 Task: Use the formula "GAMMA.DIST" in spreadsheet "Project protfolio".
Action: Mouse moved to (840, 125)
Screenshot: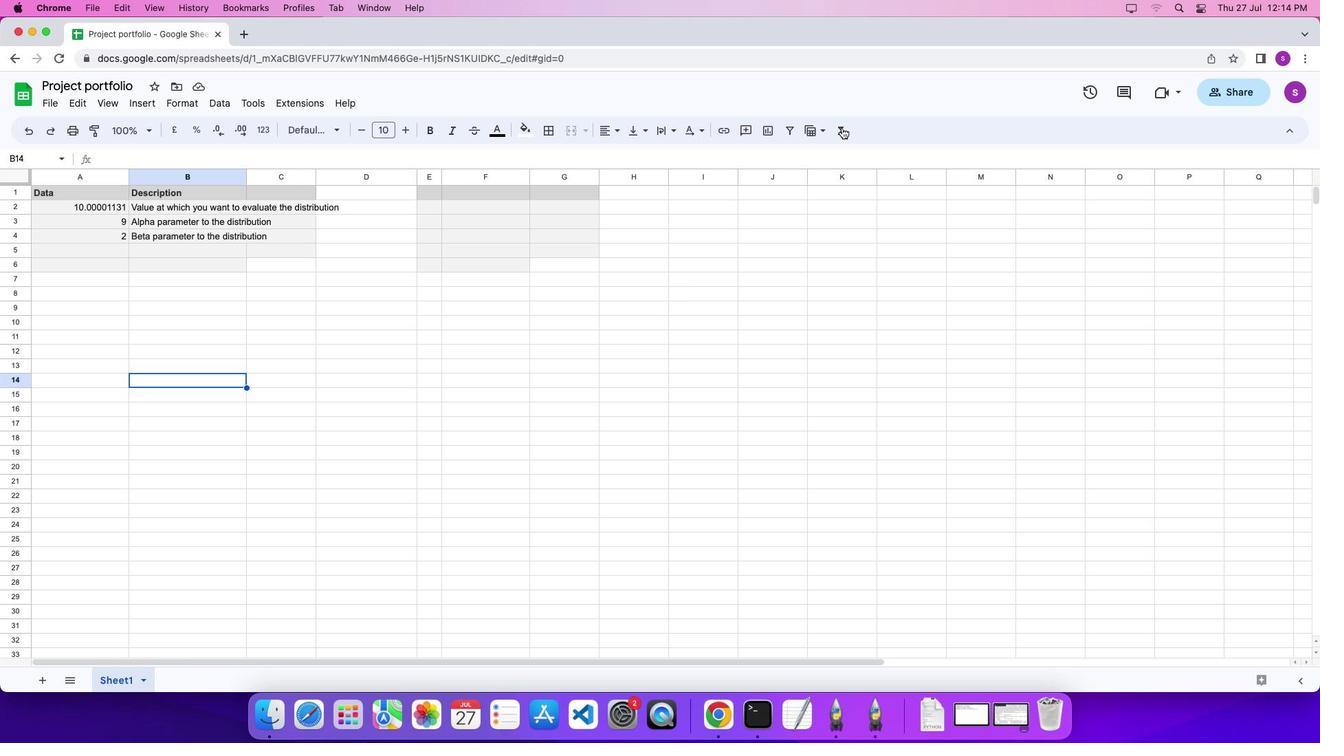 
Action: Mouse pressed left at (840, 125)
Screenshot: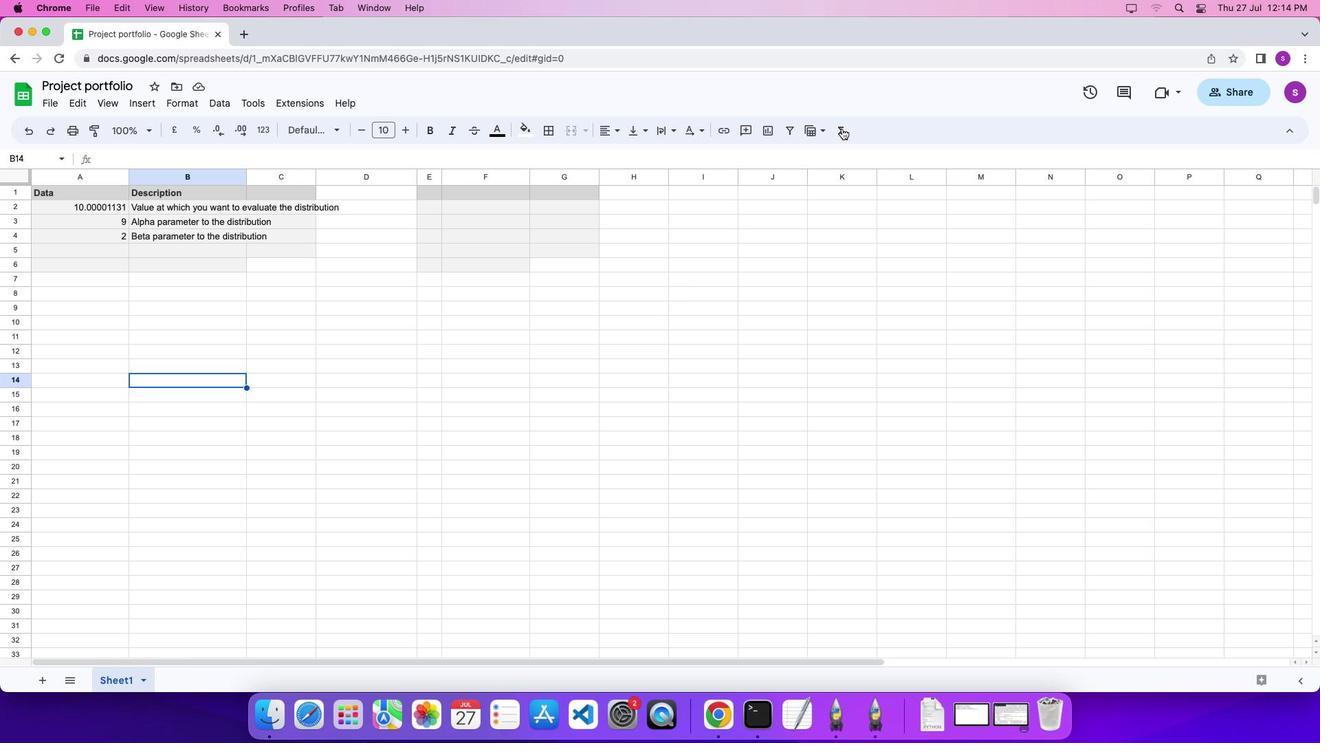 
Action: Mouse moved to (842, 128)
Screenshot: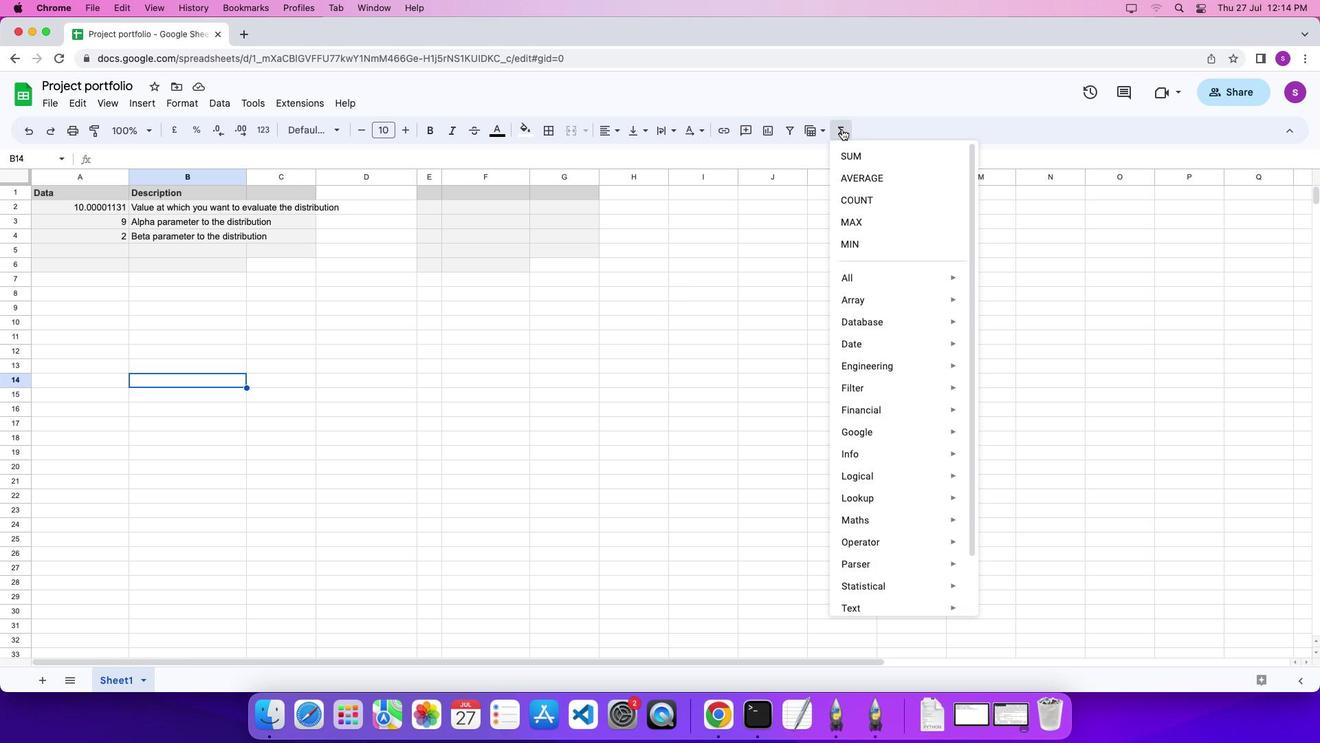 
Action: Mouse pressed left at (842, 128)
Screenshot: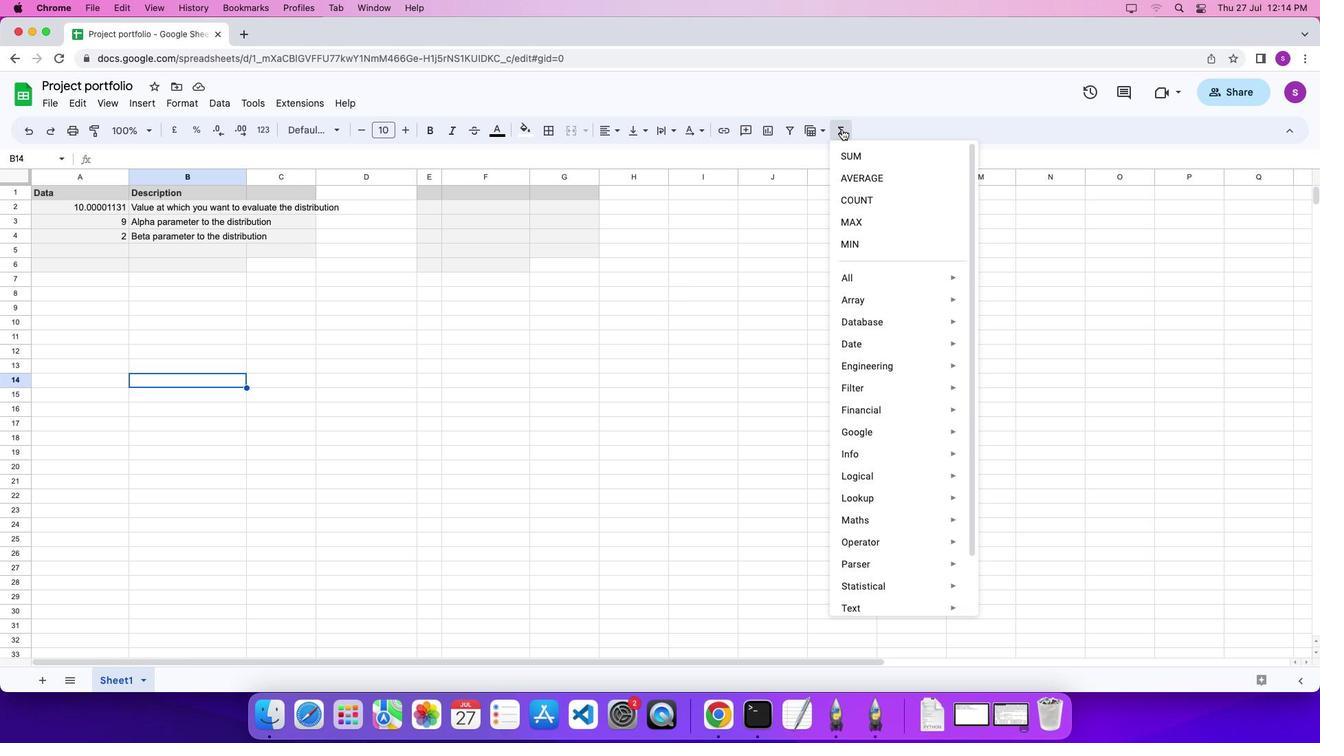 
Action: Mouse moved to (1012, 466)
Screenshot: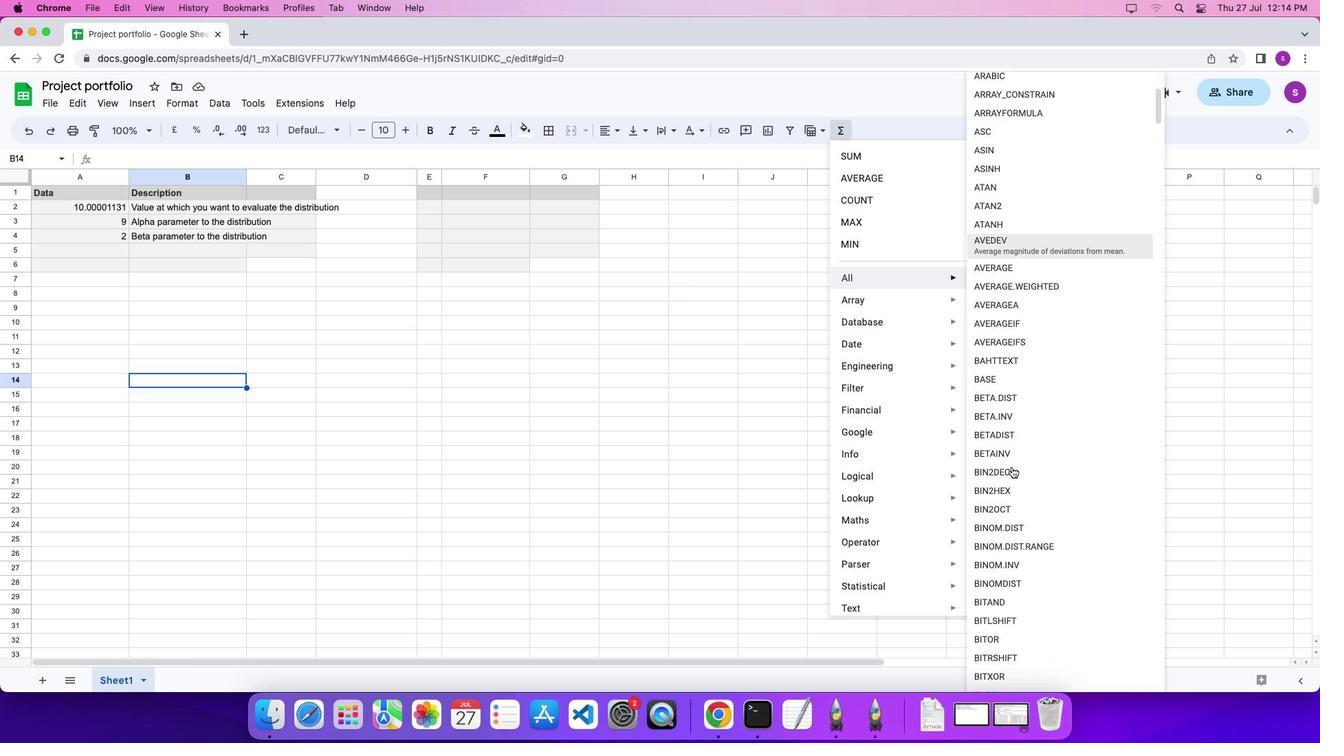 
Action: Mouse scrolled (1012, 466) with delta (0, 0)
Screenshot: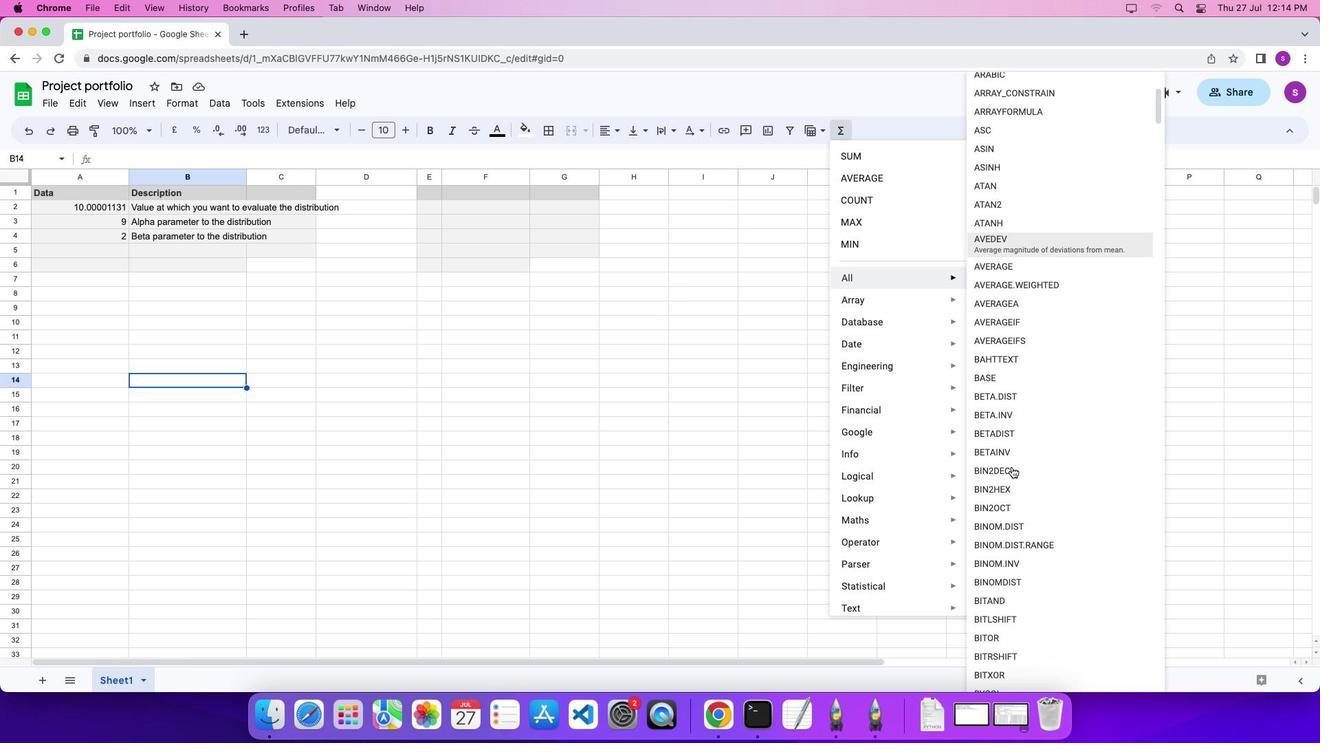 
Action: Mouse scrolled (1012, 466) with delta (0, 0)
Screenshot: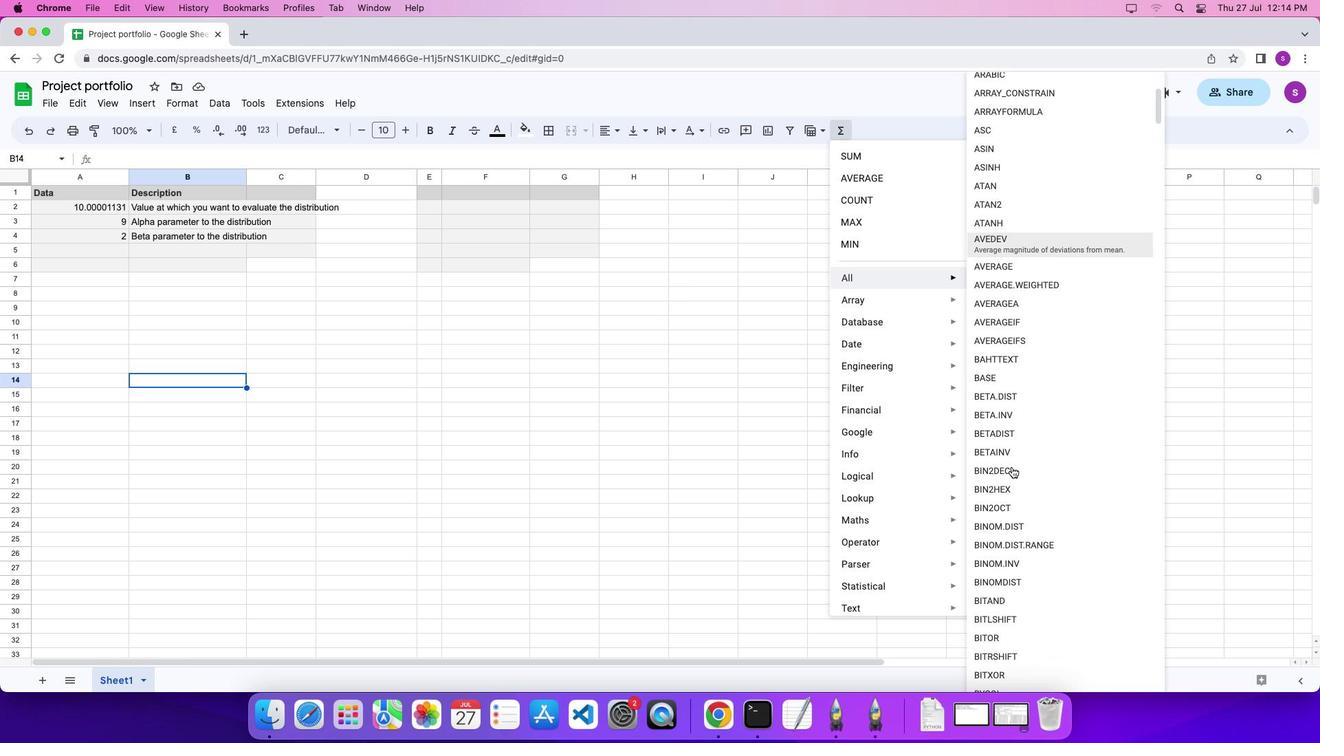 
Action: Mouse scrolled (1012, 466) with delta (0, -4)
Screenshot: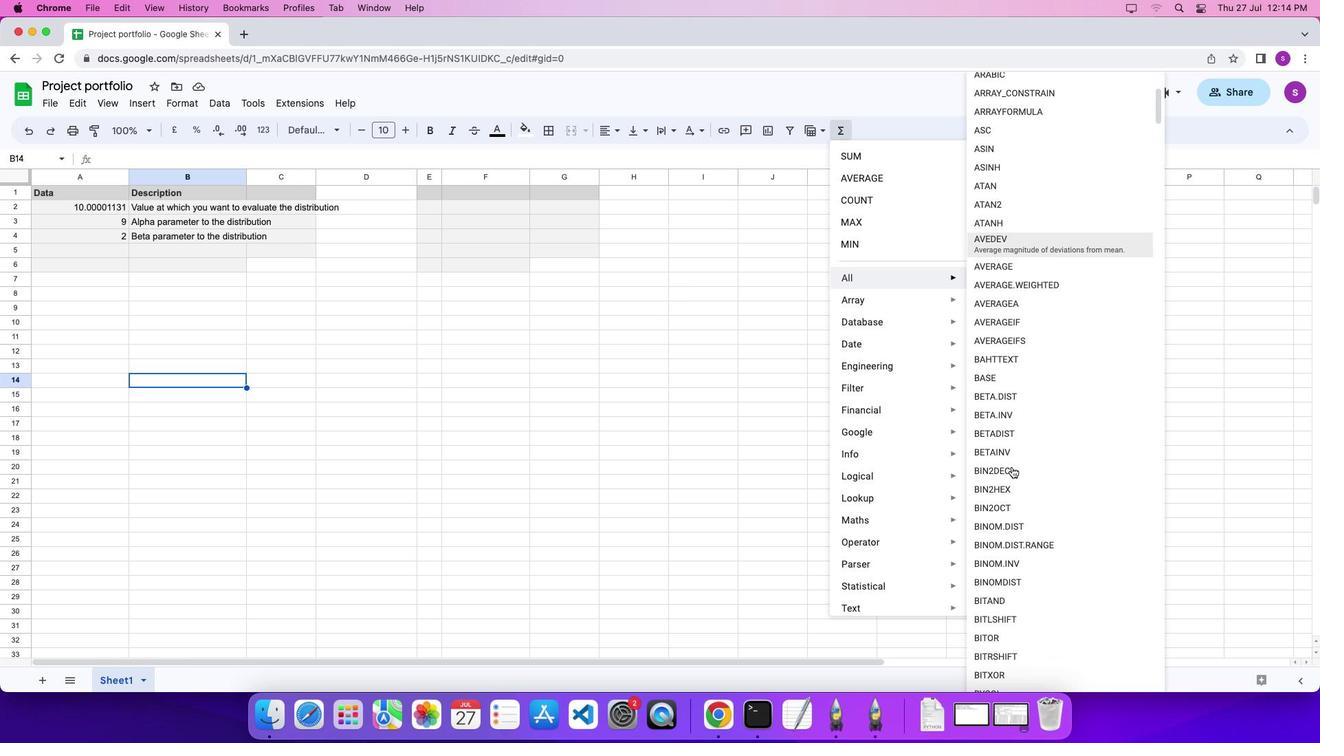 
Action: Mouse scrolled (1012, 466) with delta (0, 0)
Screenshot: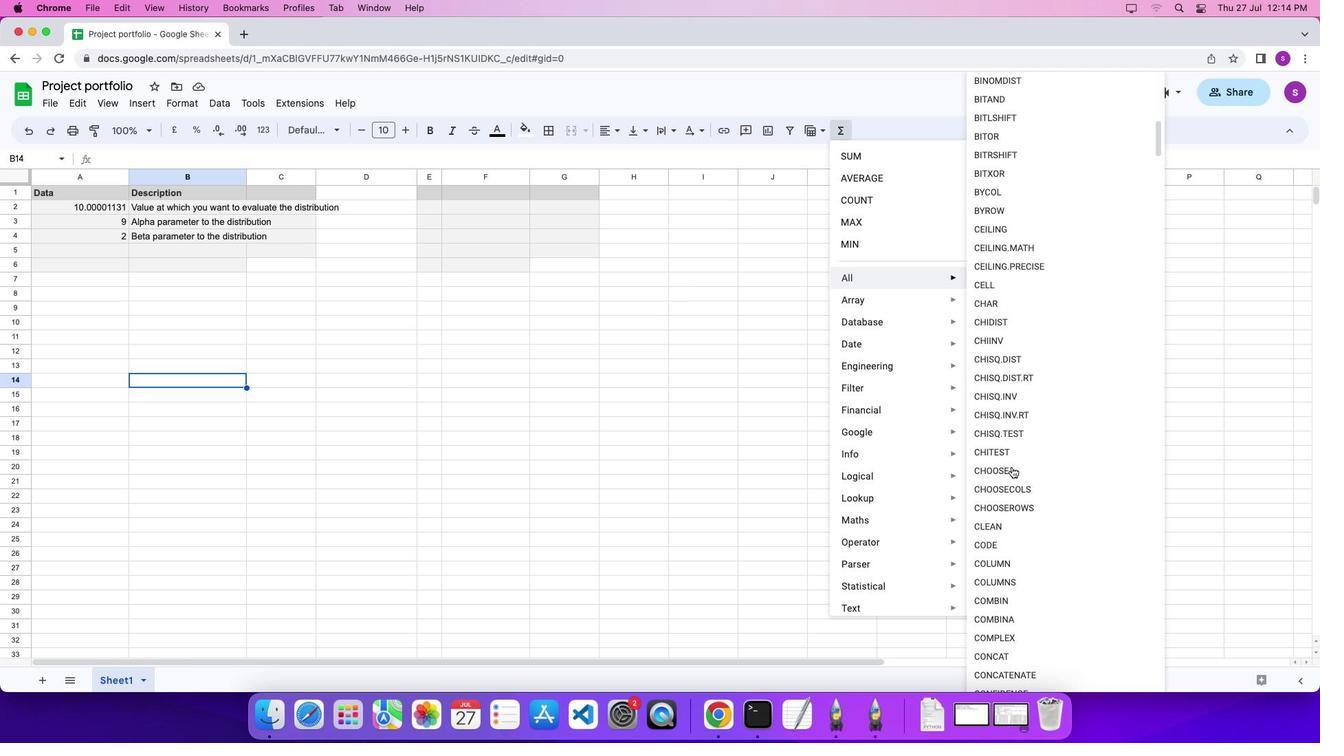 
Action: Mouse scrolled (1012, 466) with delta (0, 0)
Screenshot: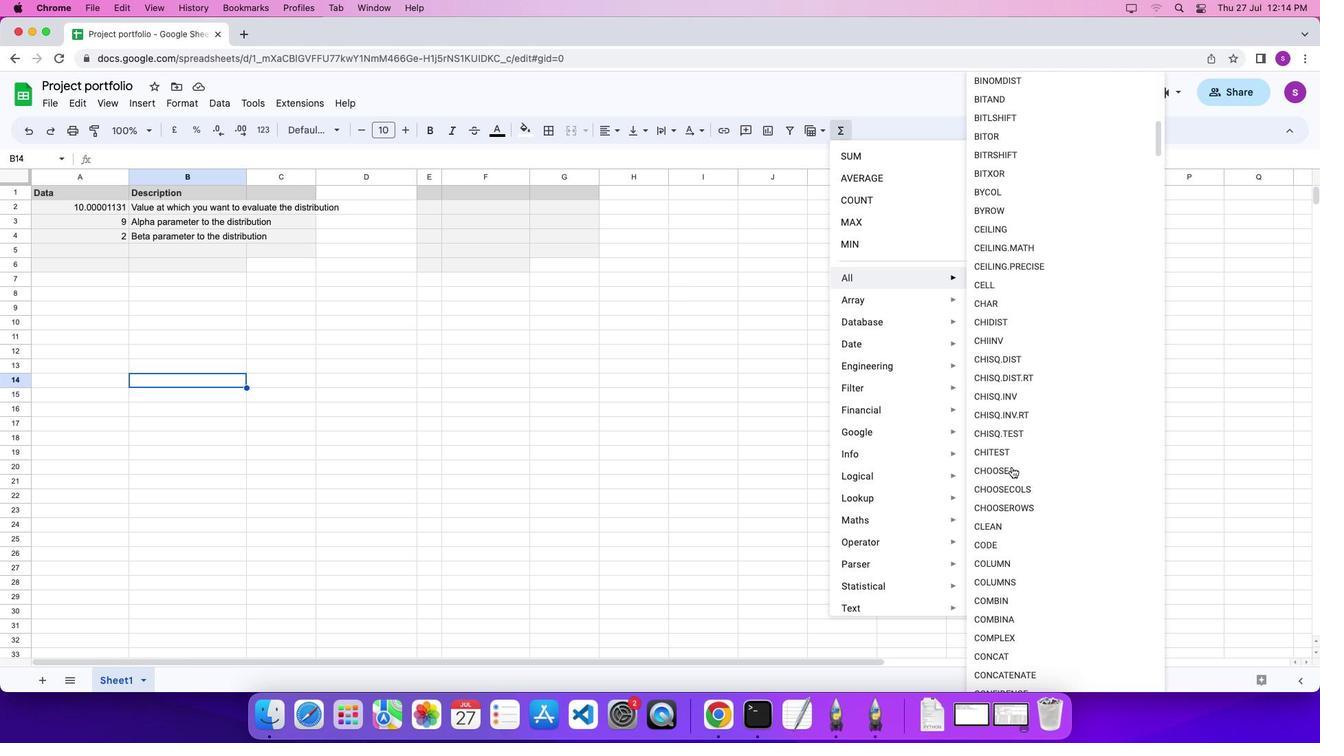 
Action: Mouse scrolled (1012, 466) with delta (0, -4)
Screenshot: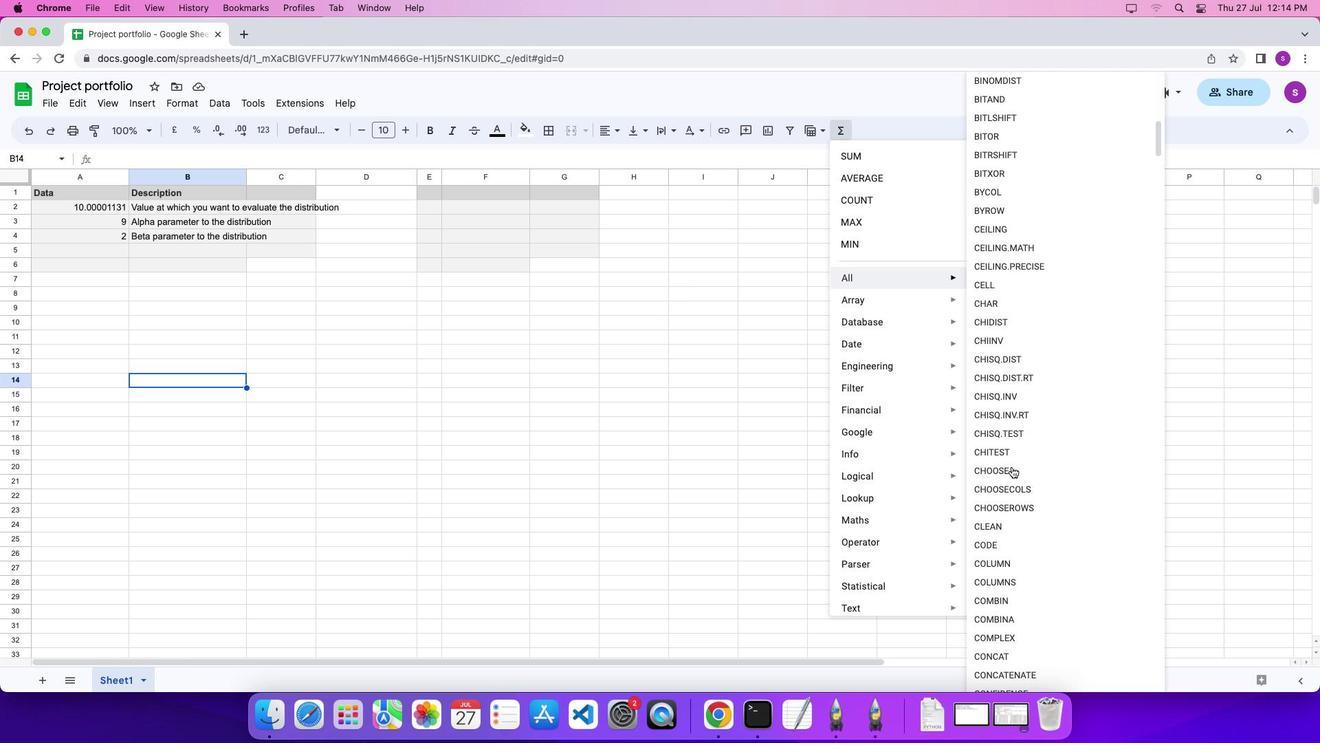 
Action: Mouse scrolled (1012, 466) with delta (0, -6)
Screenshot: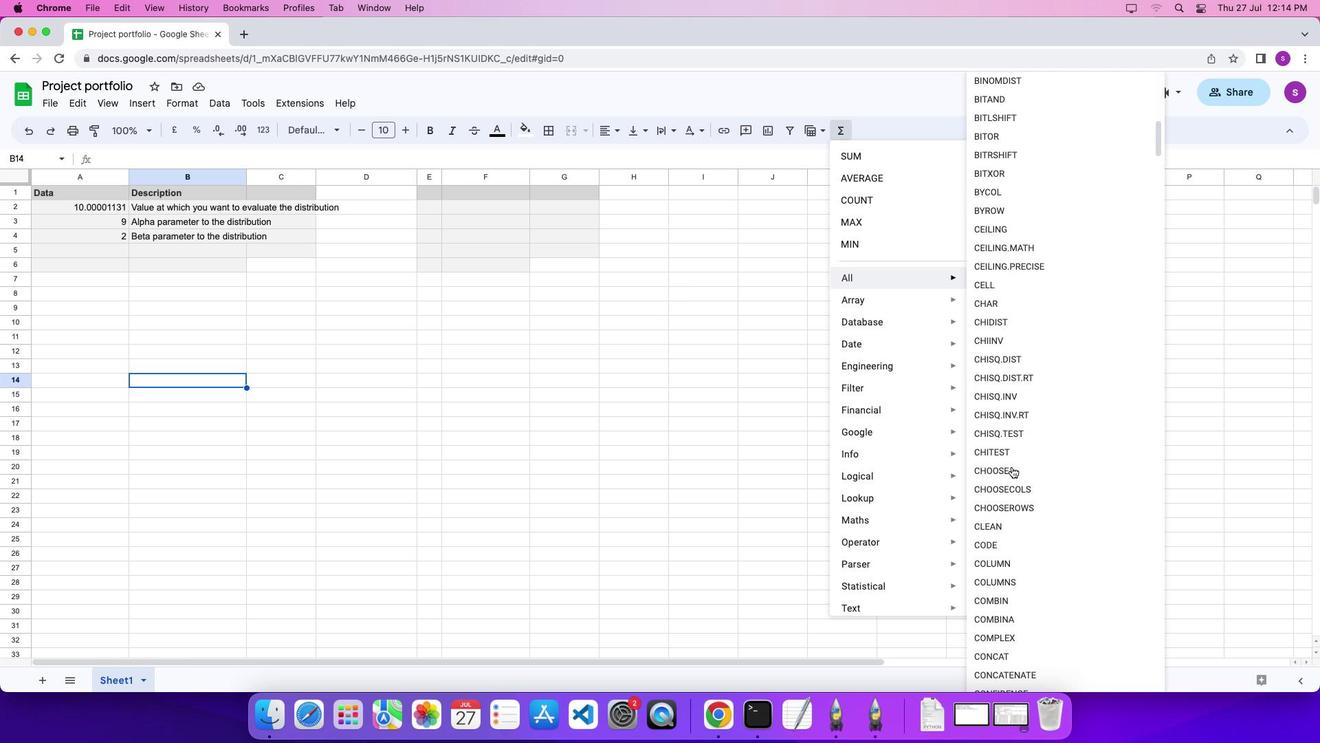 
Action: Mouse scrolled (1012, 466) with delta (0, 0)
Screenshot: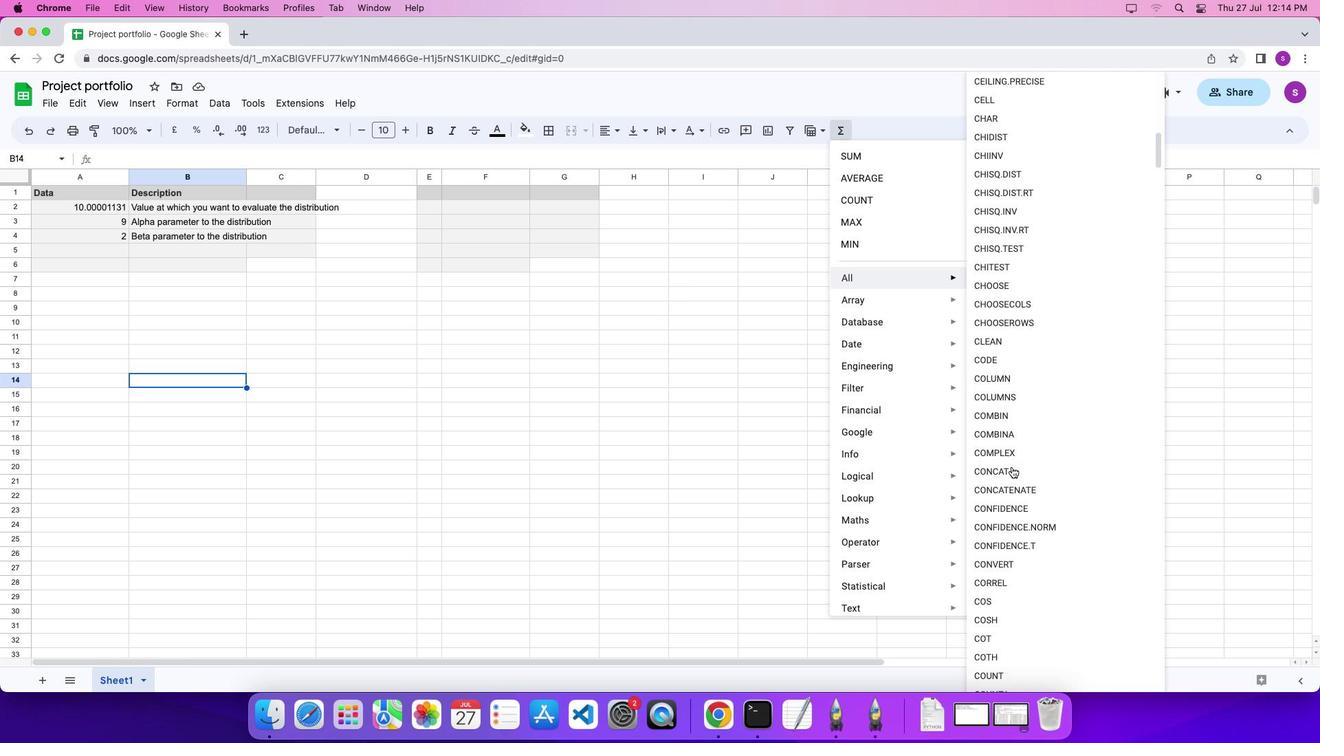 
Action: Mouse scrolled (1012, 466) with delta (0, 0)
Screenshot: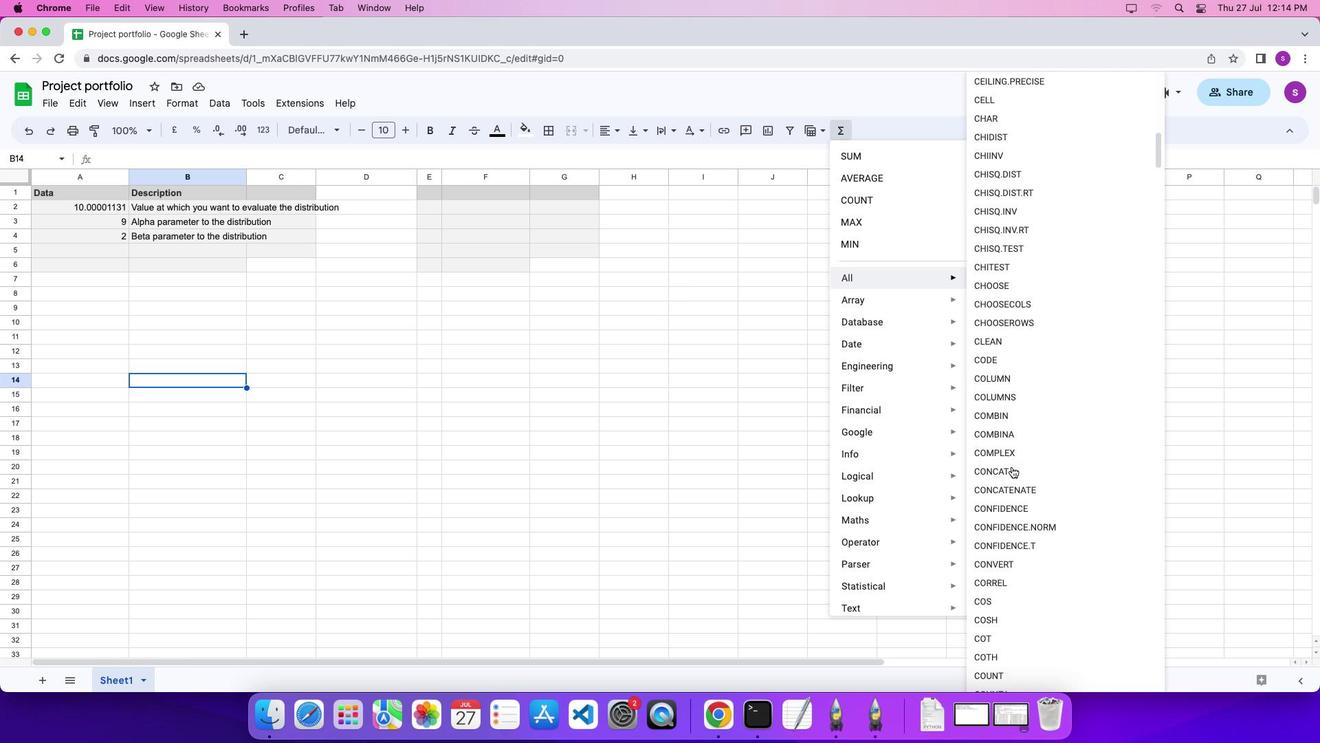 
Action: Mouse scrolled (1012, 466) with delta (0, -3)
Screenshot: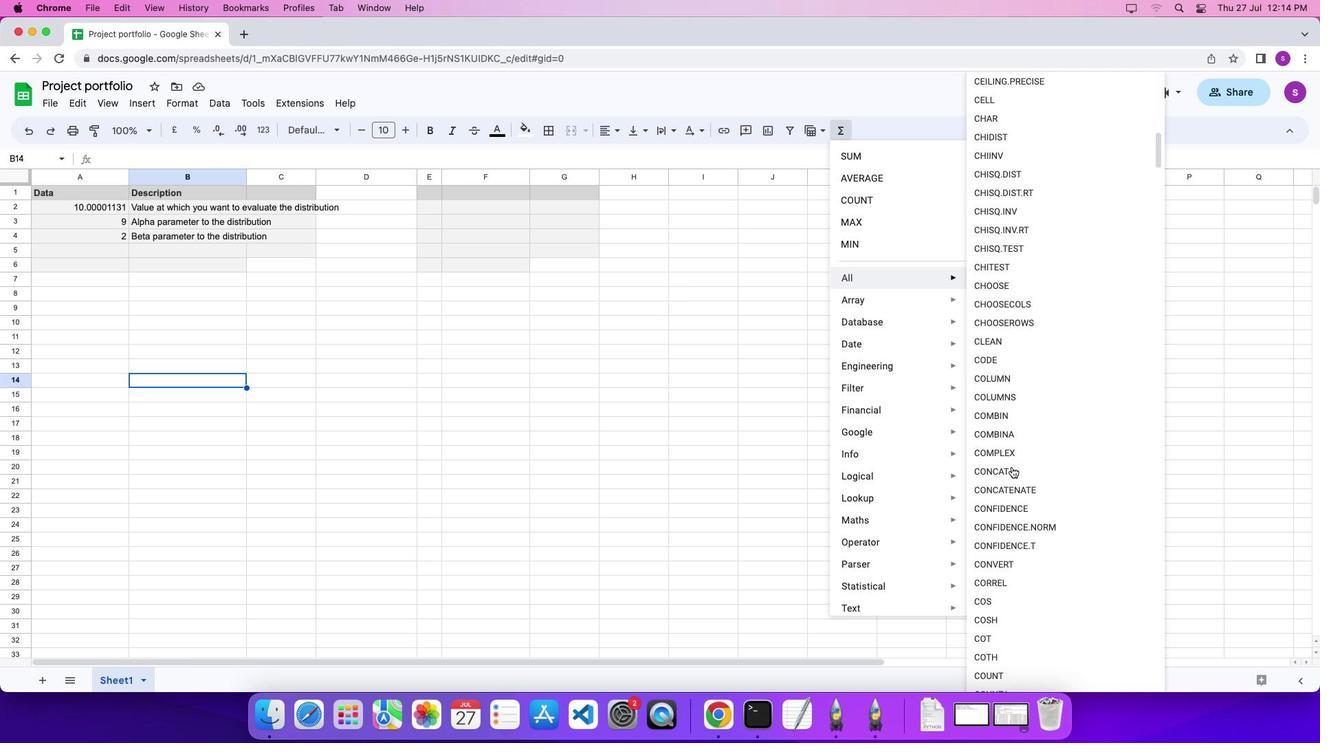 
Action: Mouse scrolled (1012, 466) with delta (0, 0)
Screenshot: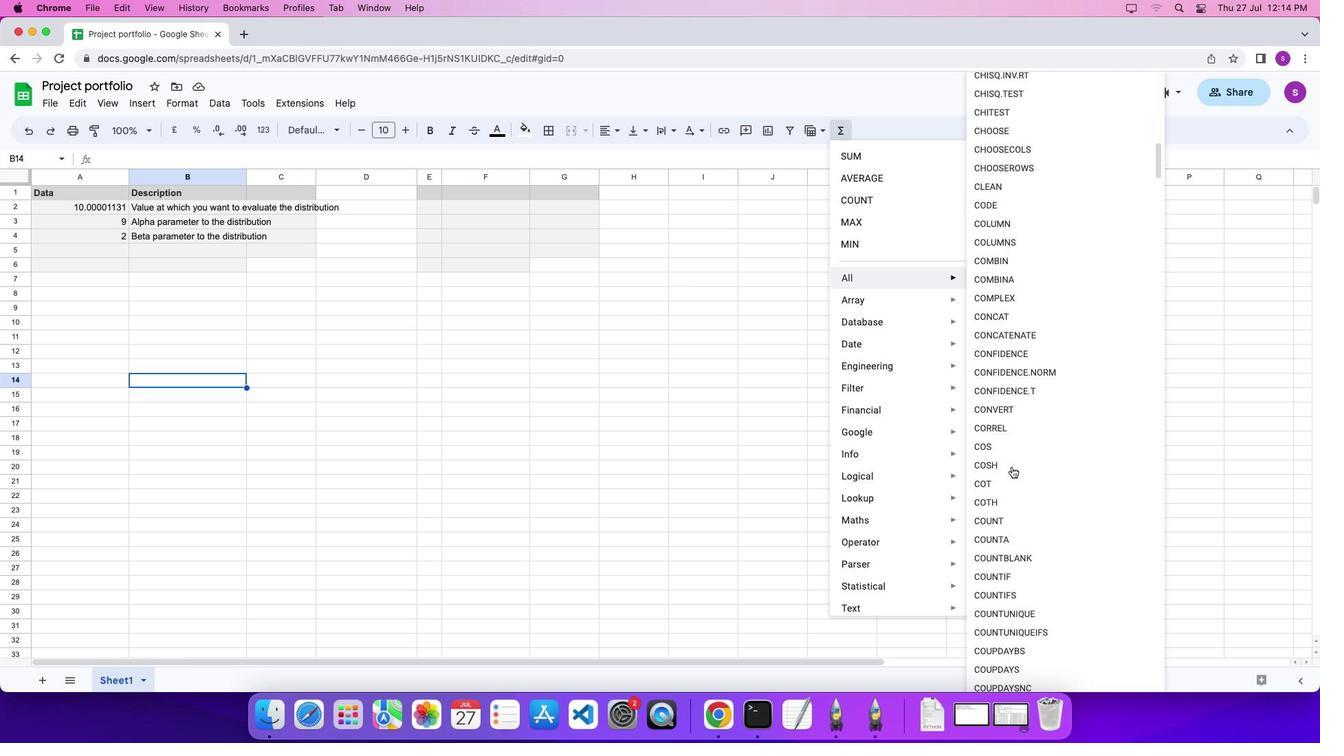 
Action: Mouse scrolled (1012, 466) with delta (0, 0)
Screenshot: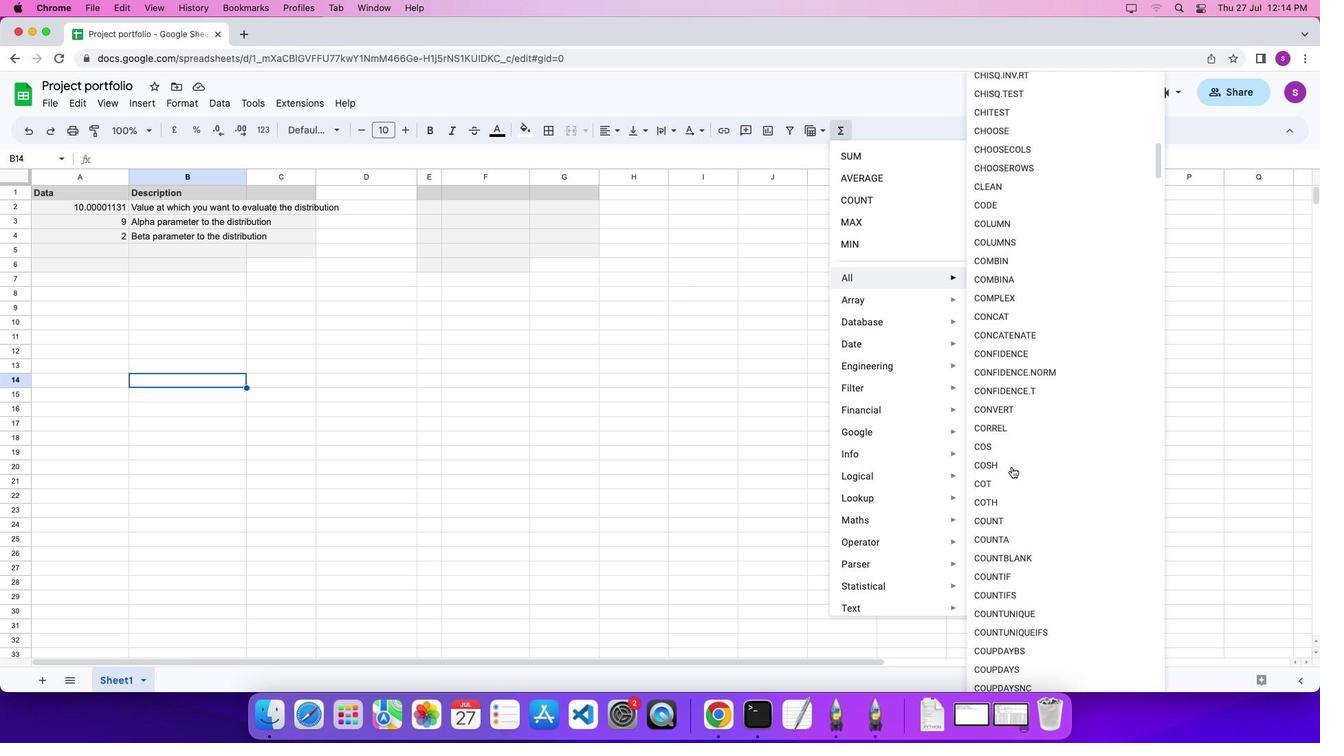
Action: Mouse scrolled (1012, 466) with delta (0, -2)
Screenshot: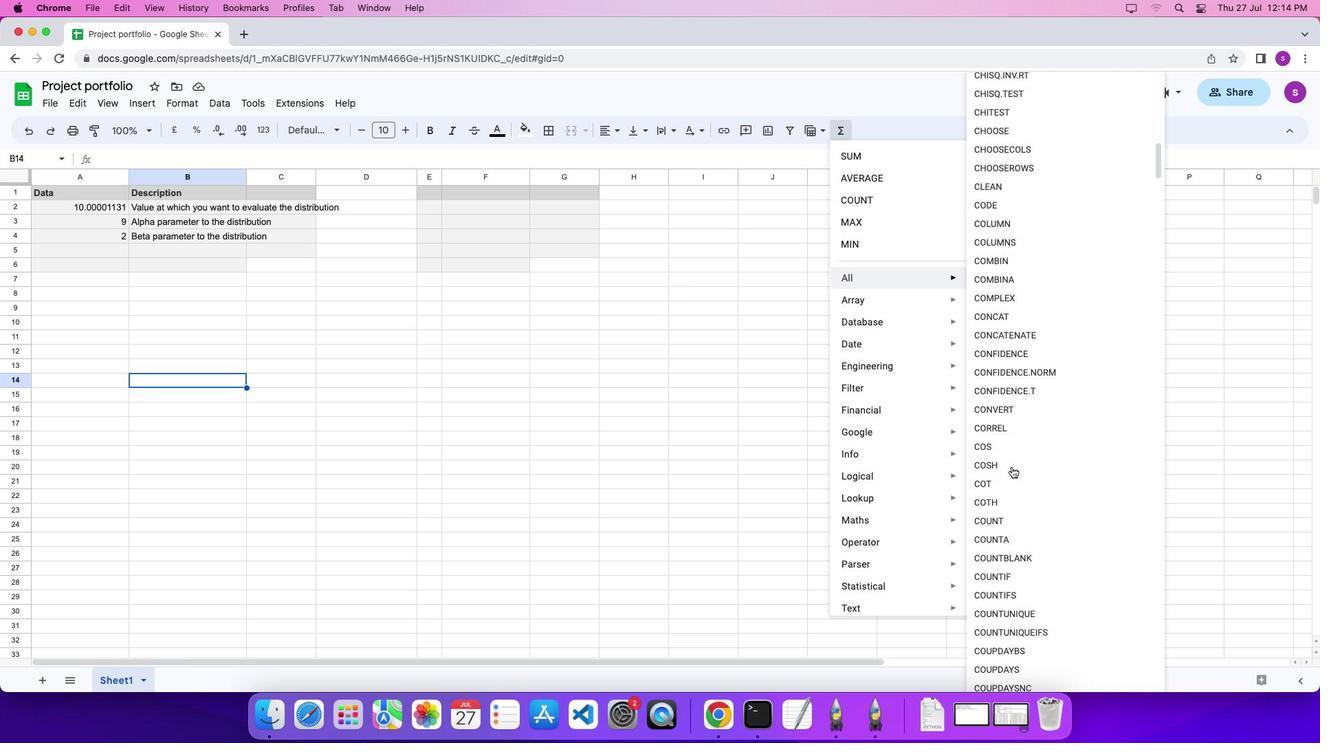 
Action: Mouse scrolled (1012, 466) with delta (0, 0)
Screenshot: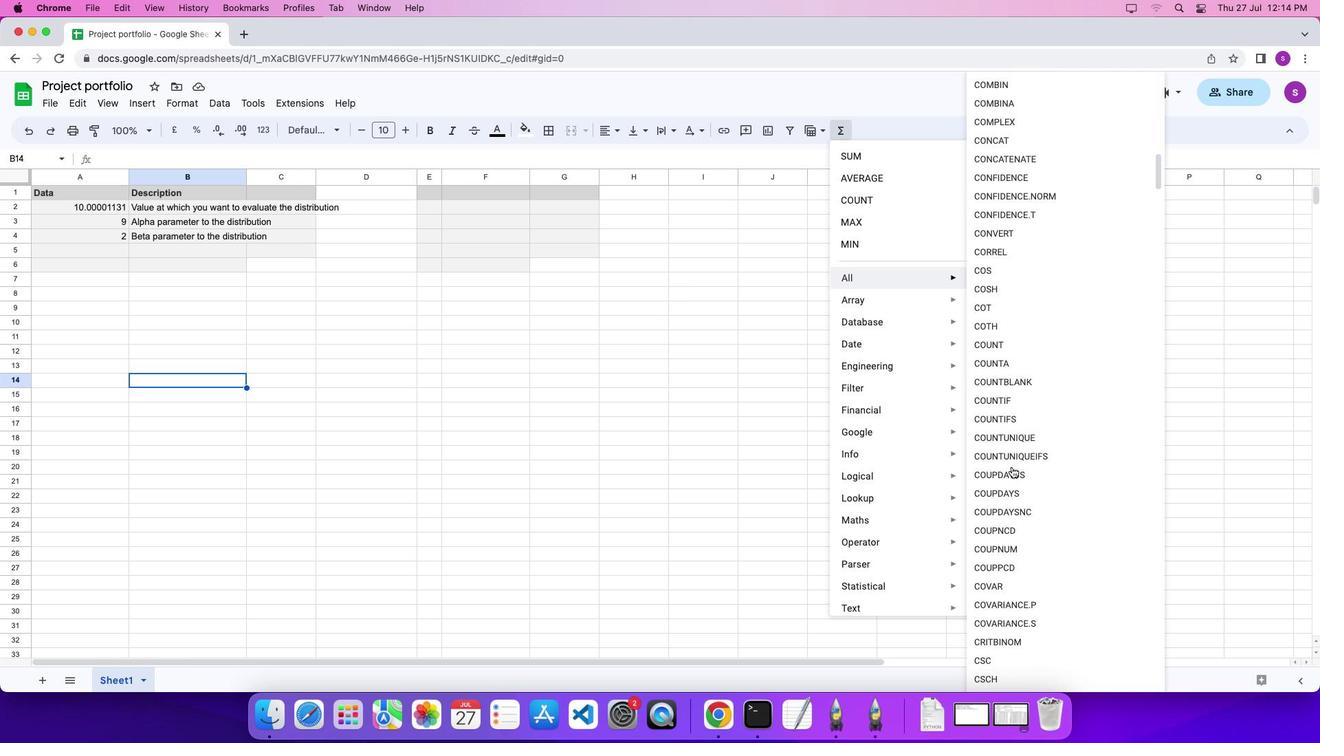
Action: Mouse scrolled (1012, 466) with delta (0, 0)
Screenshot: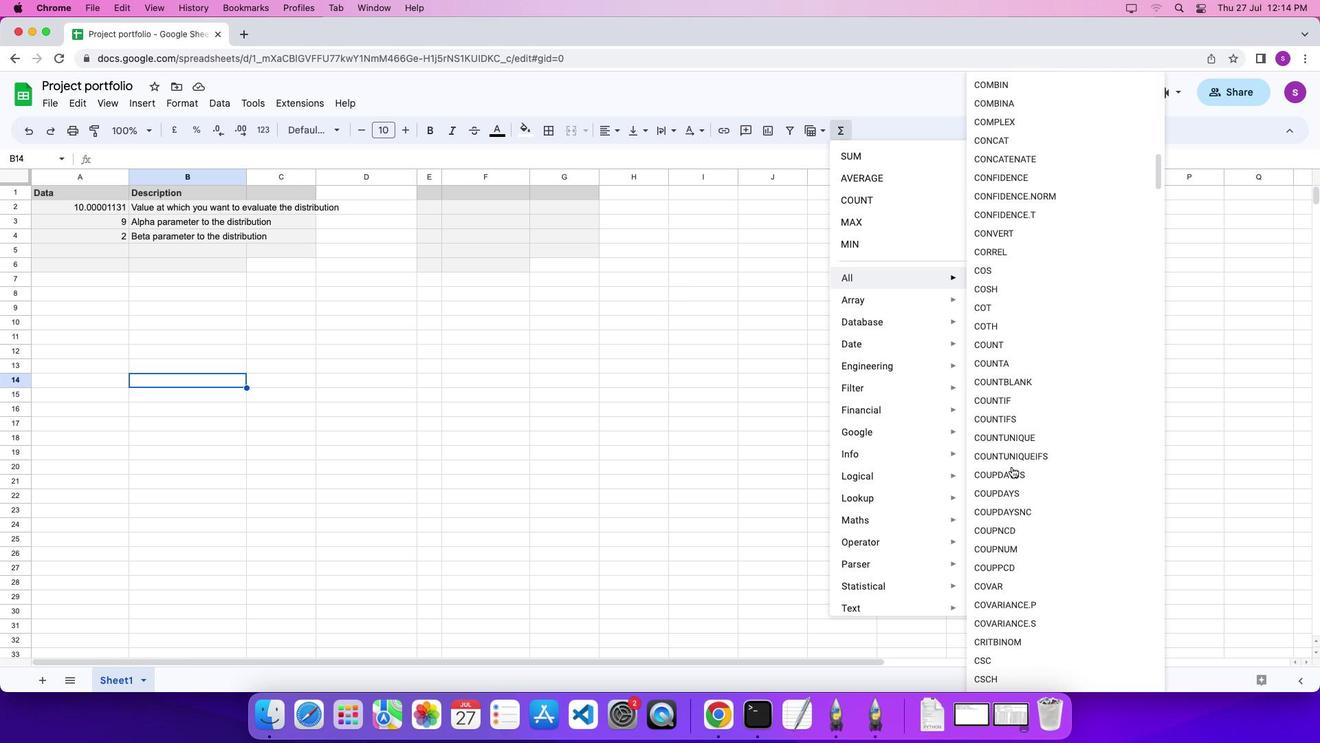 
Action: Mouse scrolled (1012, 466) with delta (0, -2)
Screenshot: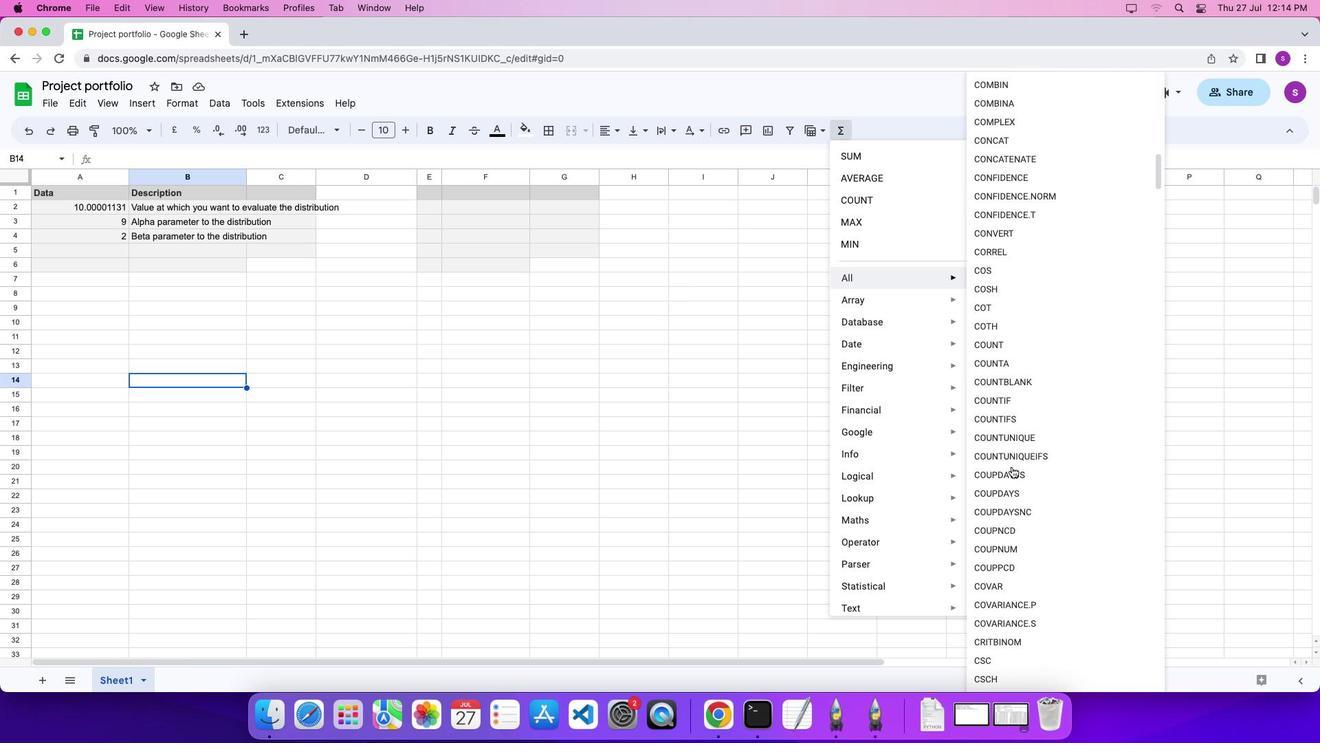 
Action: Mouse scrolled (1012, 466) with delta (0, 0)
Screenshot: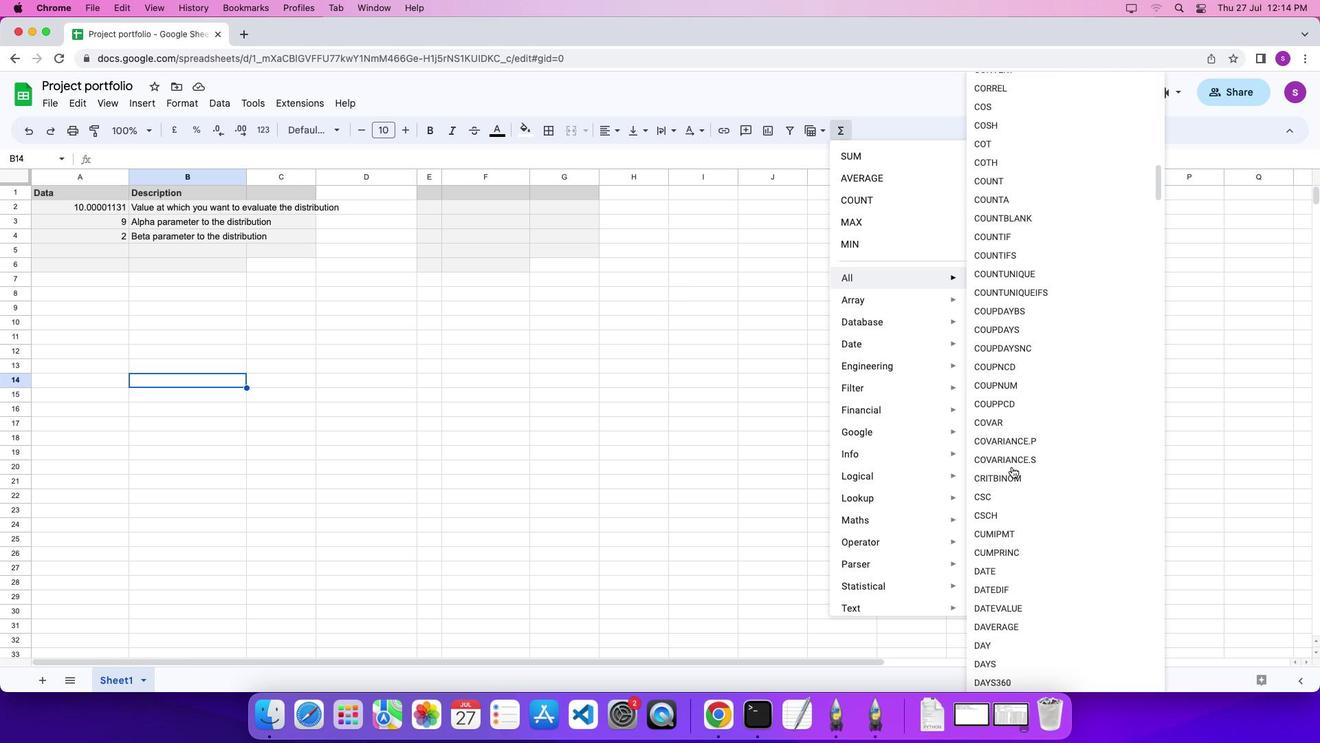 
Action: Mouse scrolled (1012, 466) with delta (0, 0)
Screenshot: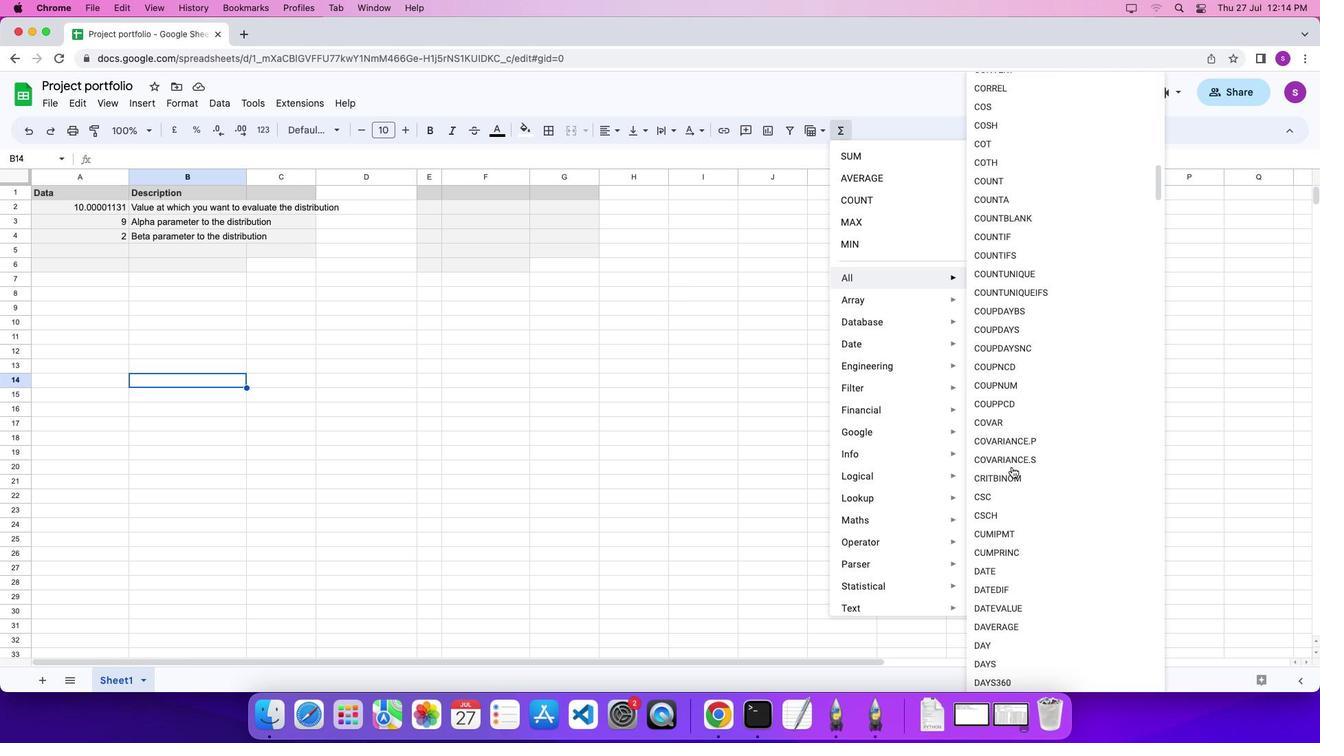 
Action: Mouse scrolled (1012, 466) with delta (0, -2)
Screenshot: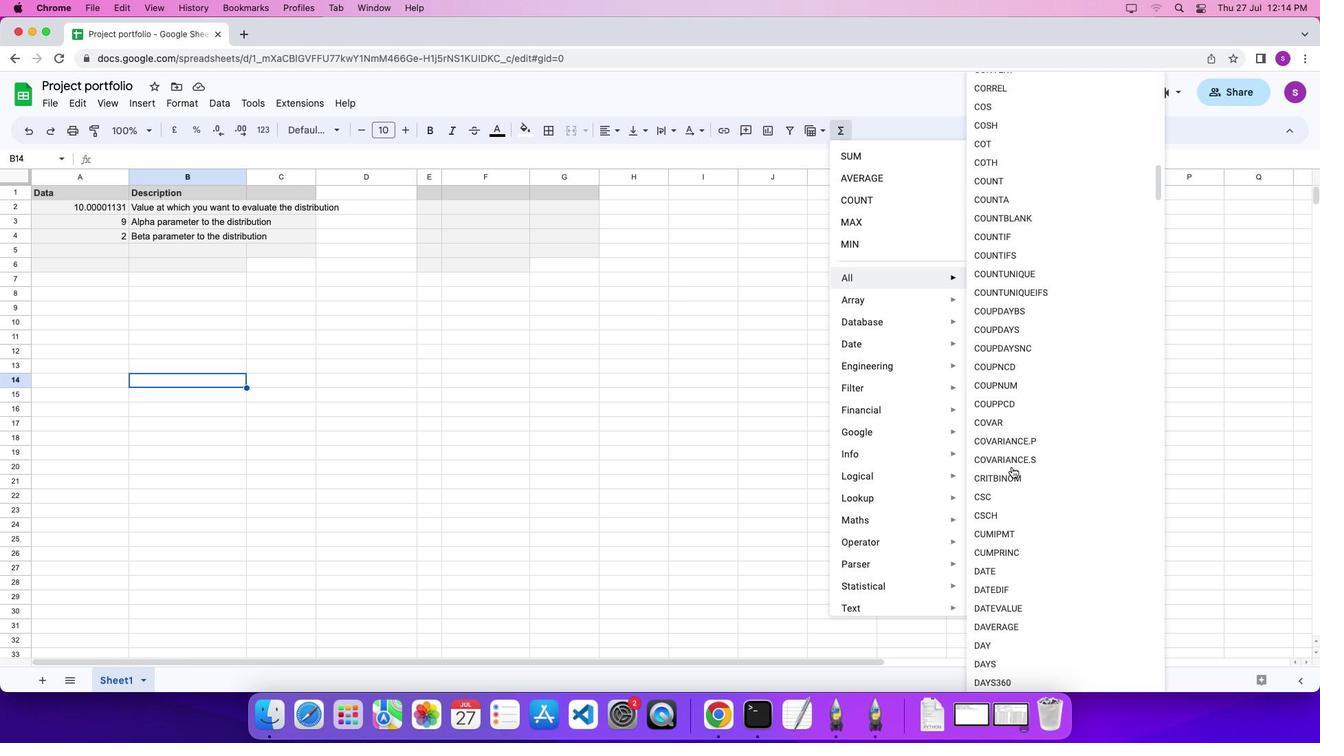 
Action: Mouse scrolled (1012, 466) with delta (0, 0)
Screenshot: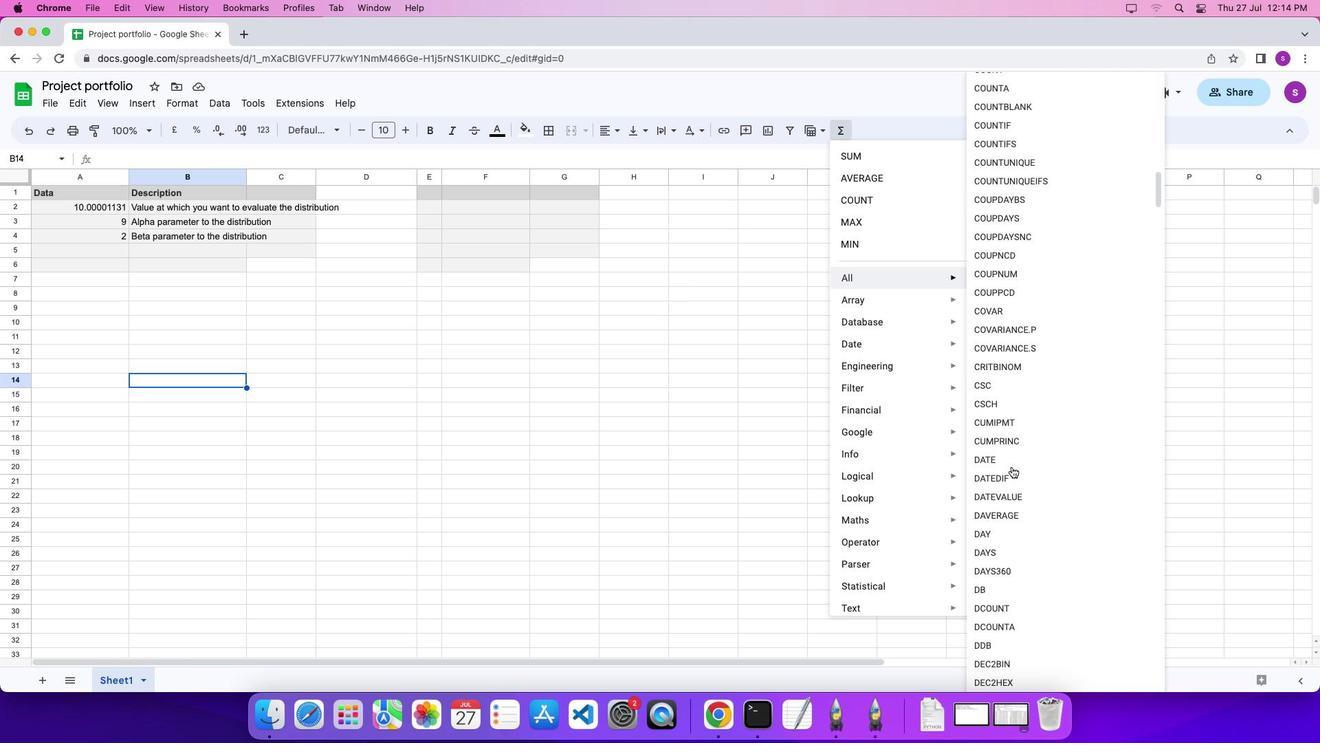 
Action: Mouse scrolled (1012, 466) with delta (0, 0)
Screenshot: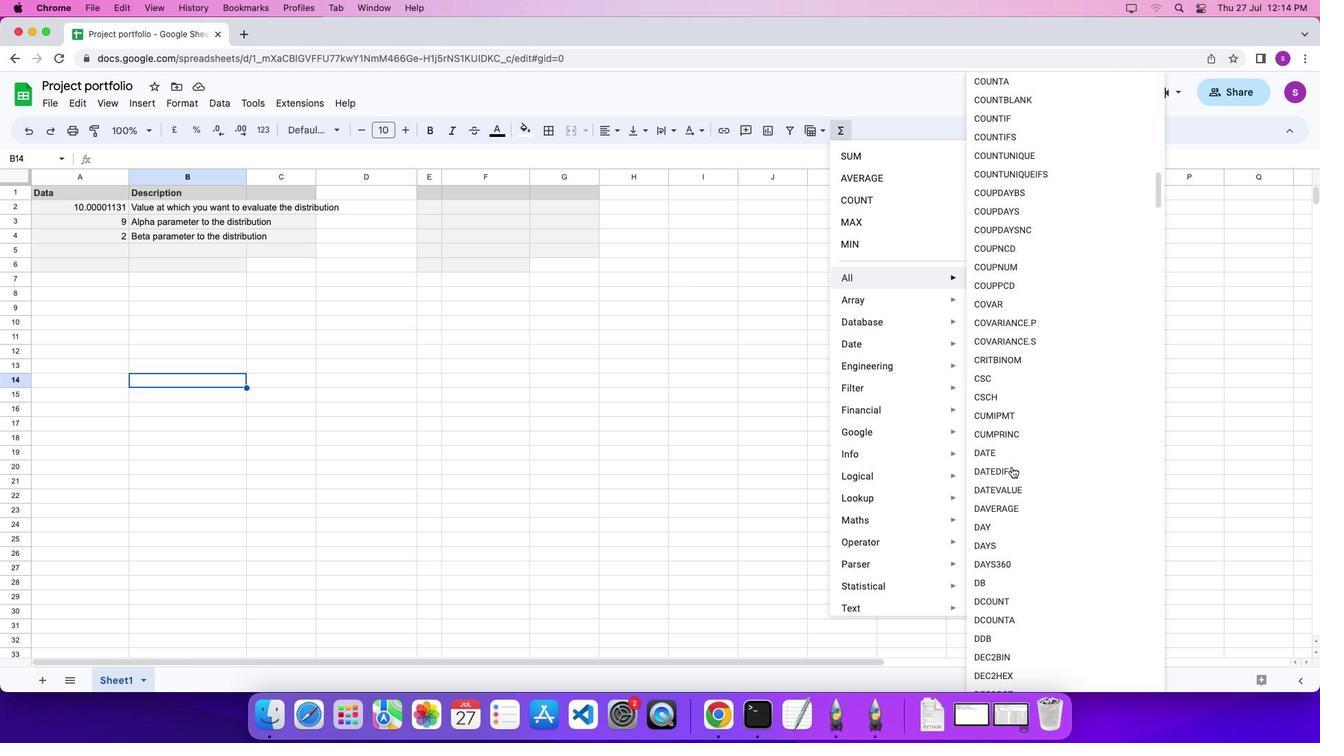
Action: Mouse scrolled (1012, 466) with delta (0, -1)
Screenshot: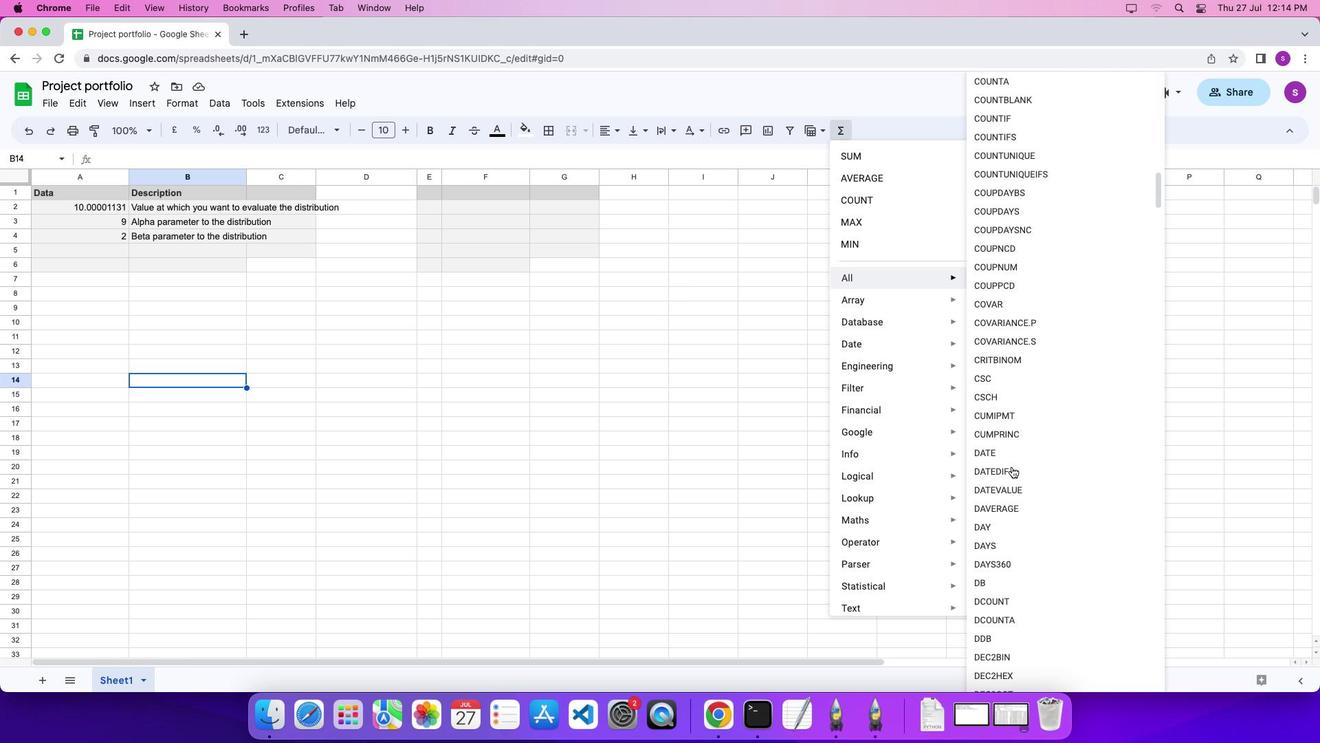 
Action: Mouse scrolled (1012, 466) with delta (0, 0)
Screenshot: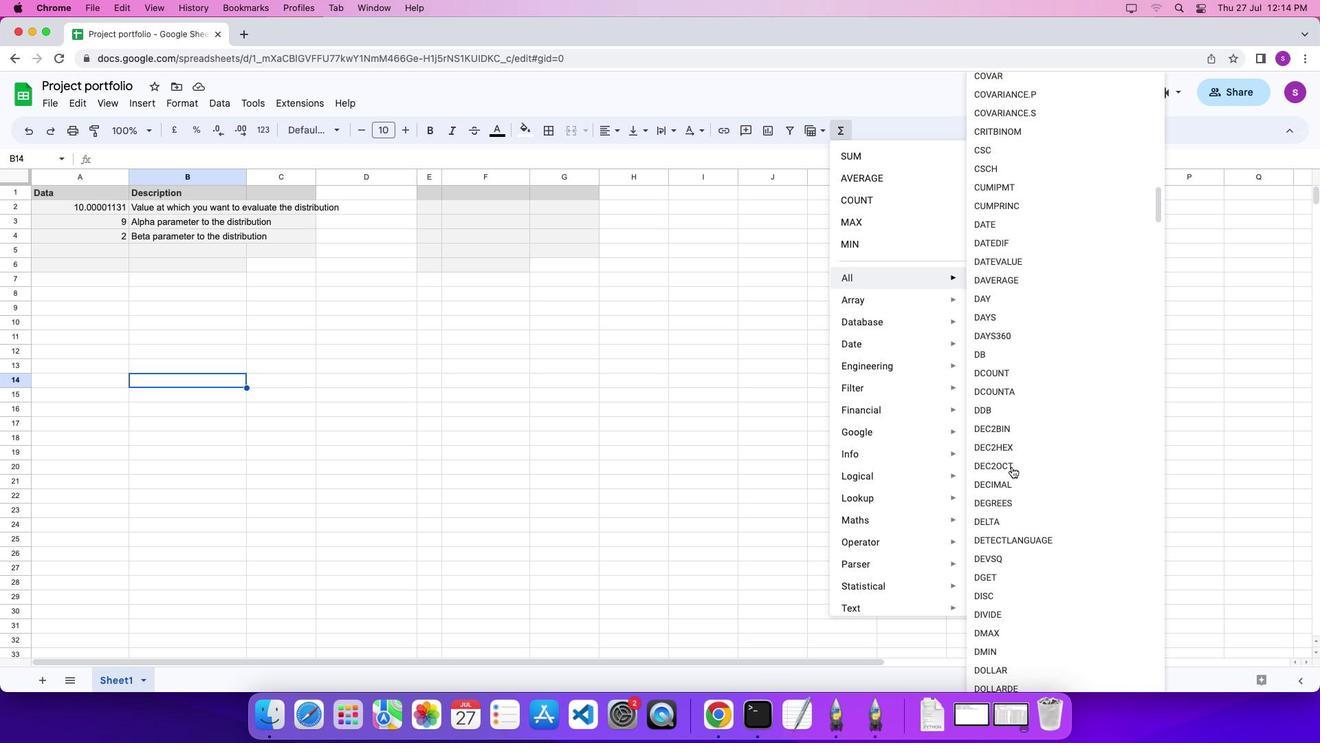 
Action: Mouse scrolled (1012, 466) with delta (0, 0)
Screenshot: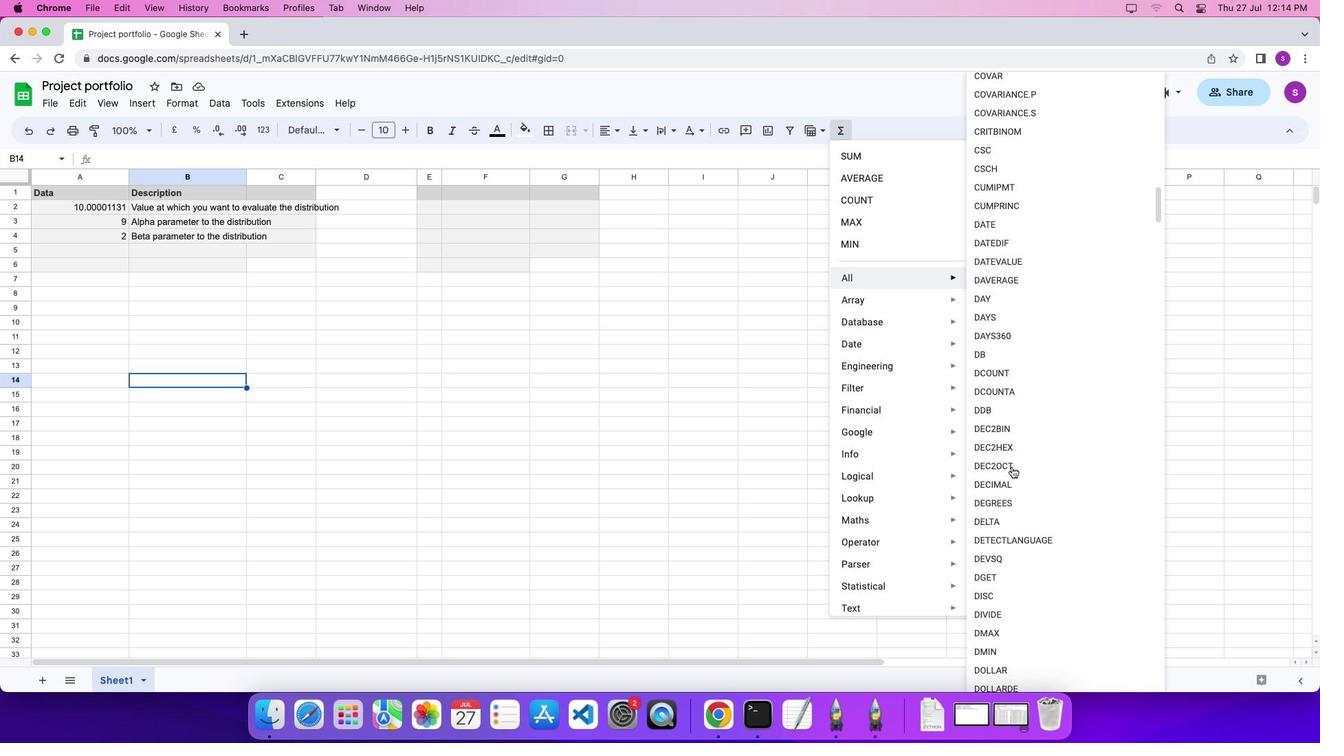 
Action: Mouse scrolled (1012, 466) with delta (0, -4)
Screenshot: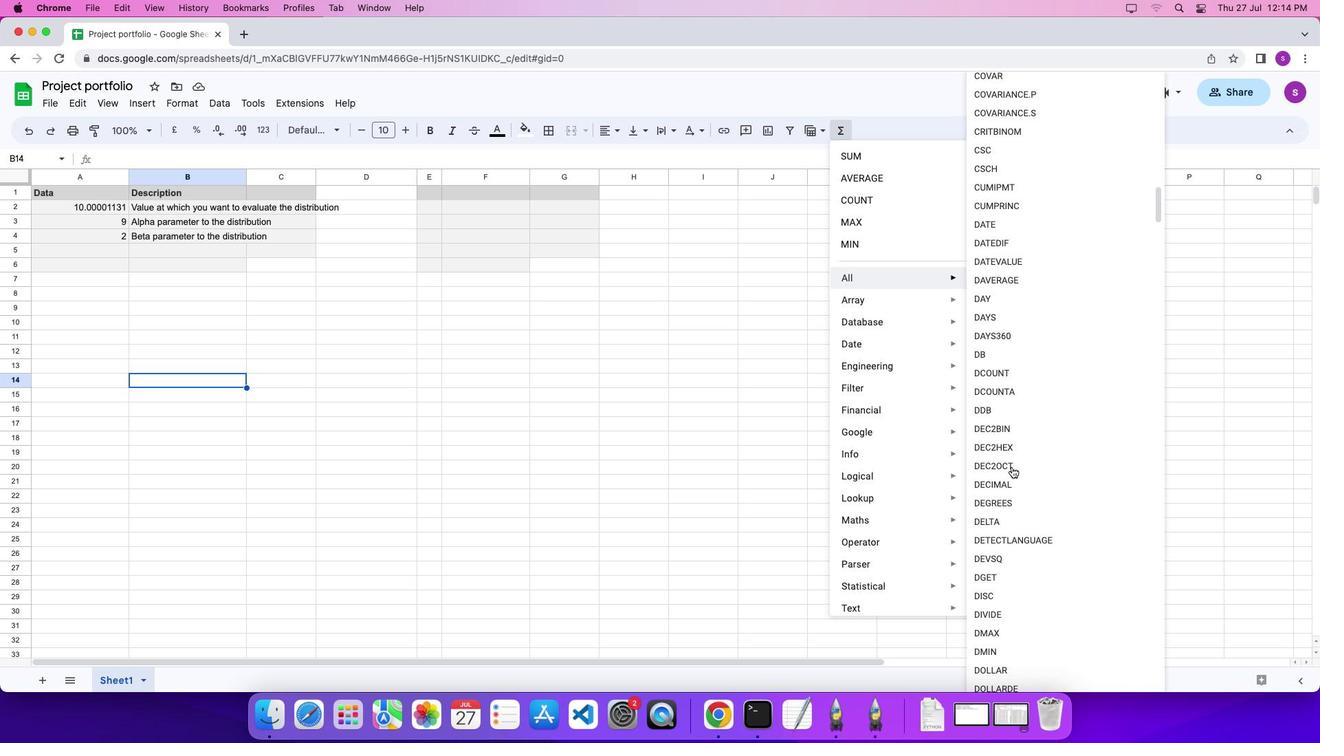 
Action: Mouse scrolled (1012, 466) with delta (0, 0)
Screenshot: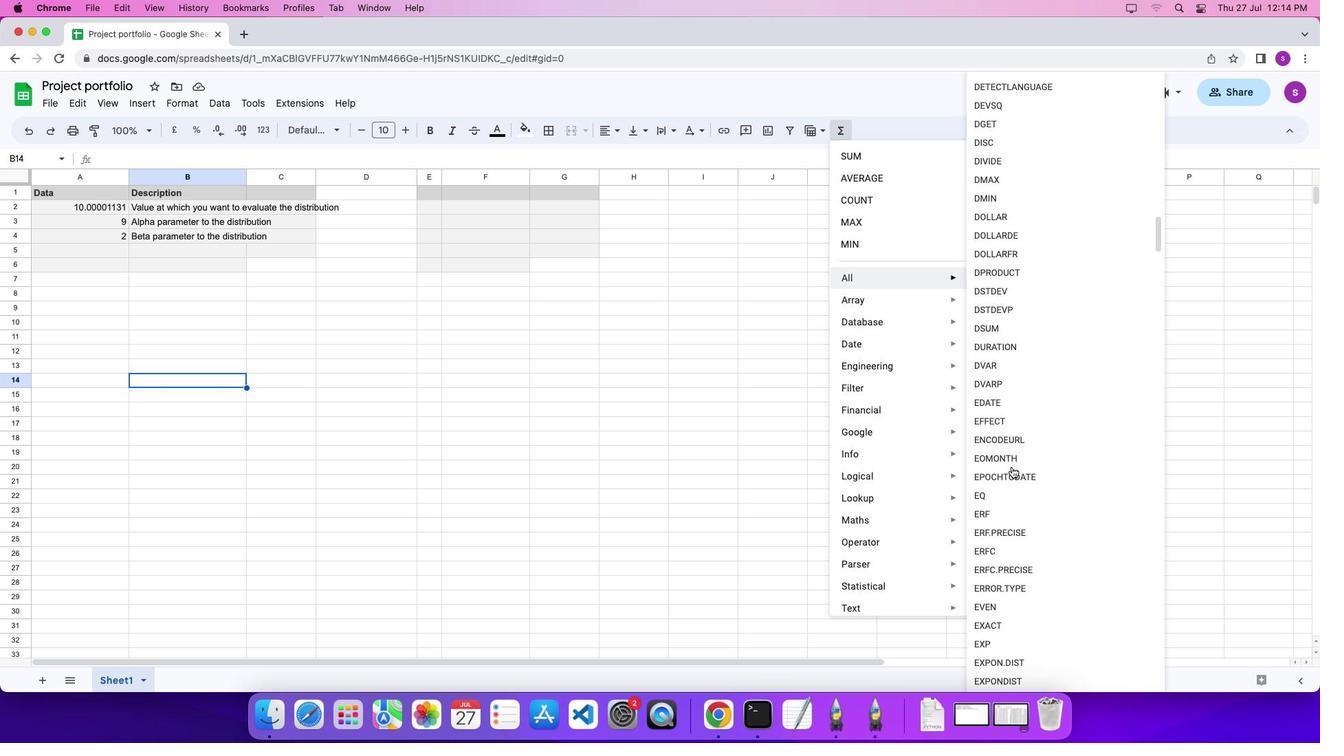 
Action: Mouse scrolled (1012, 466) with delta (0, 0)
Screenshot: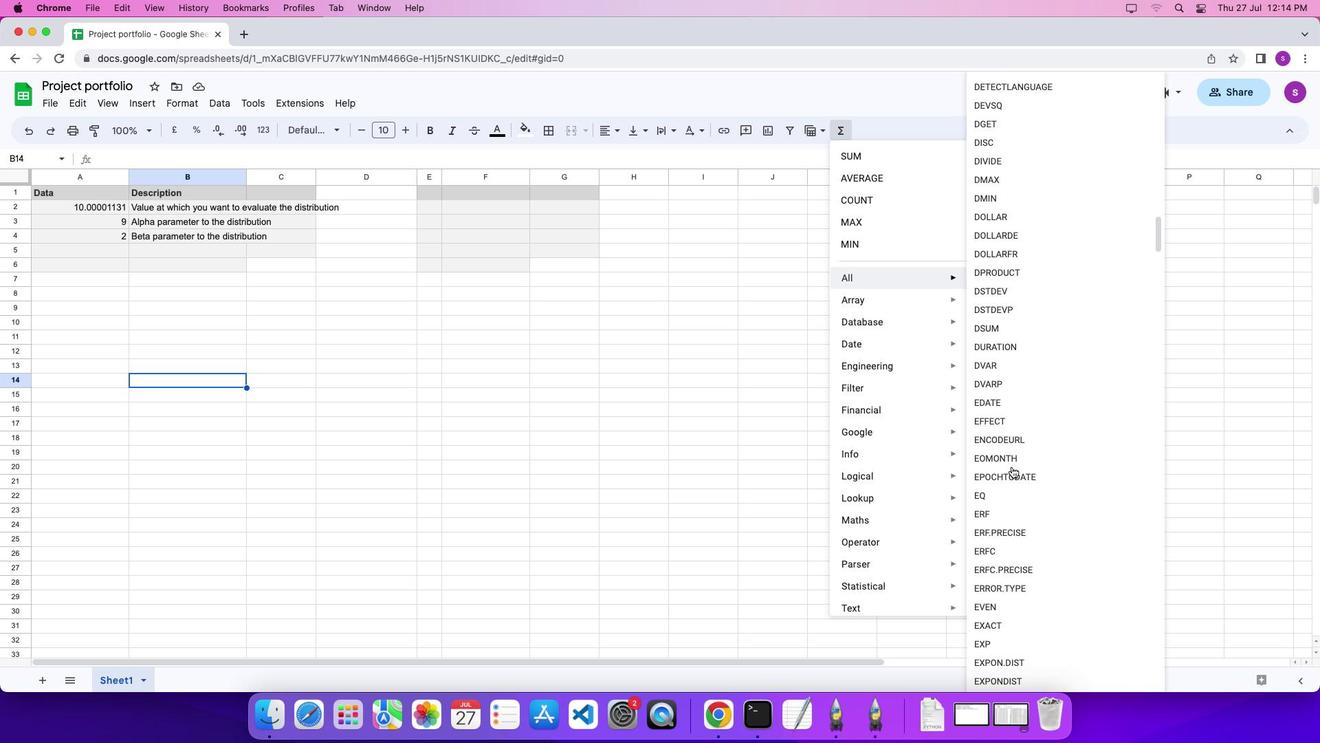
Action: Mouse scrolled (1012, 466) with delta (0, -4)
Screenshot: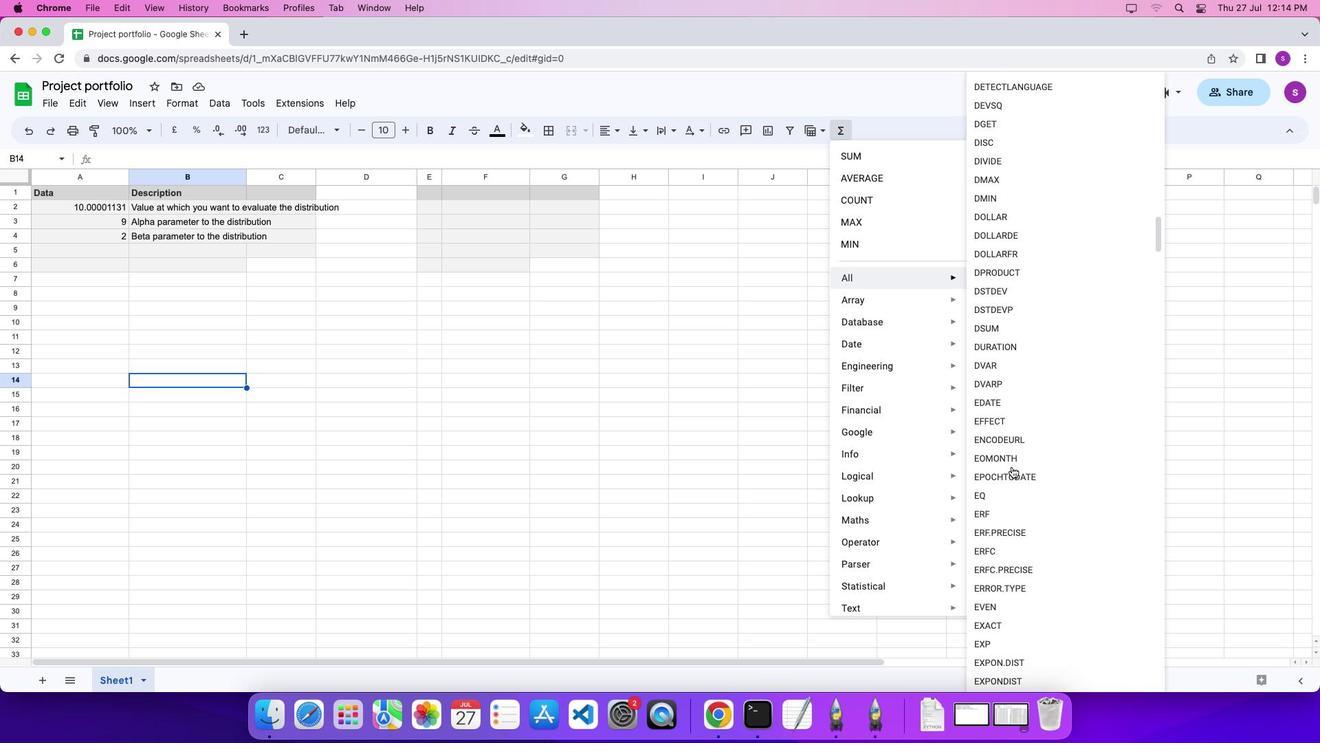
Action: Mouse scrolled (1012, 466) with delta (0, -5)
Screenshot: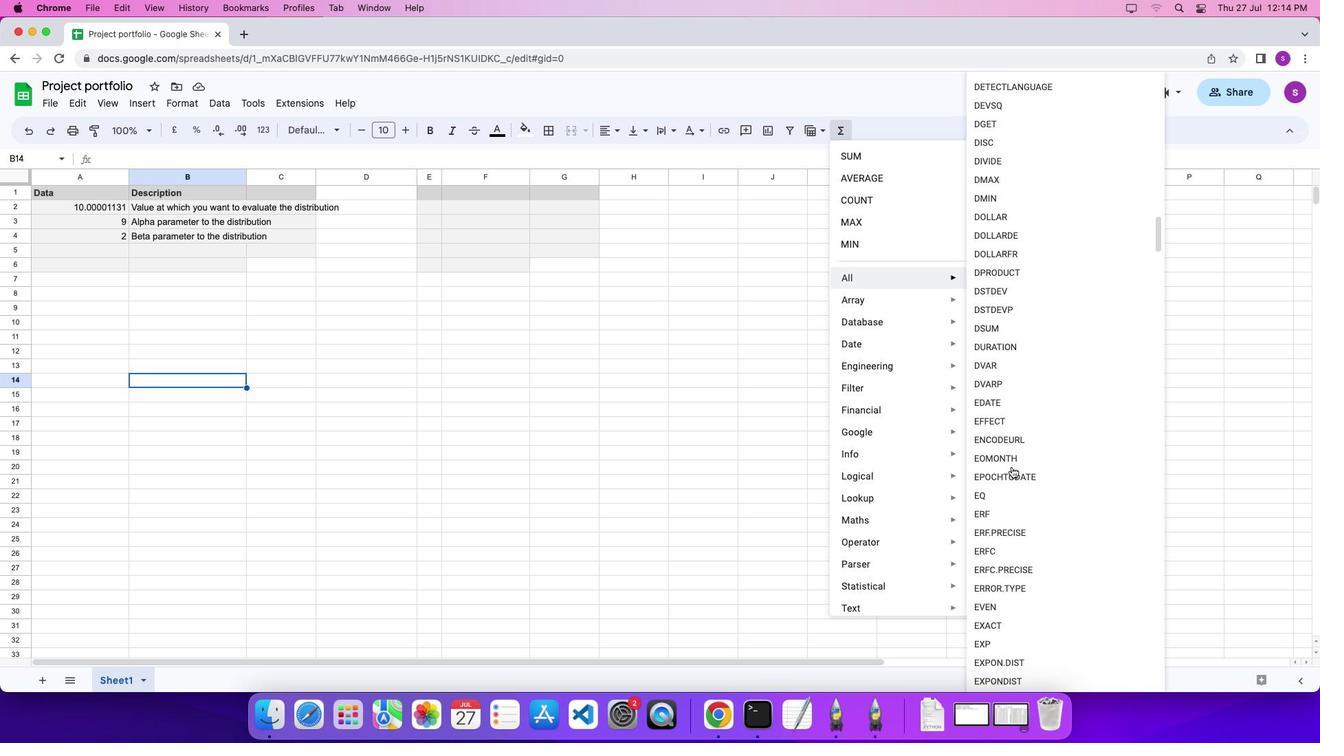 
Action: Mouse scrolled (1012, 466) with delta (0, 0)
Screenshot: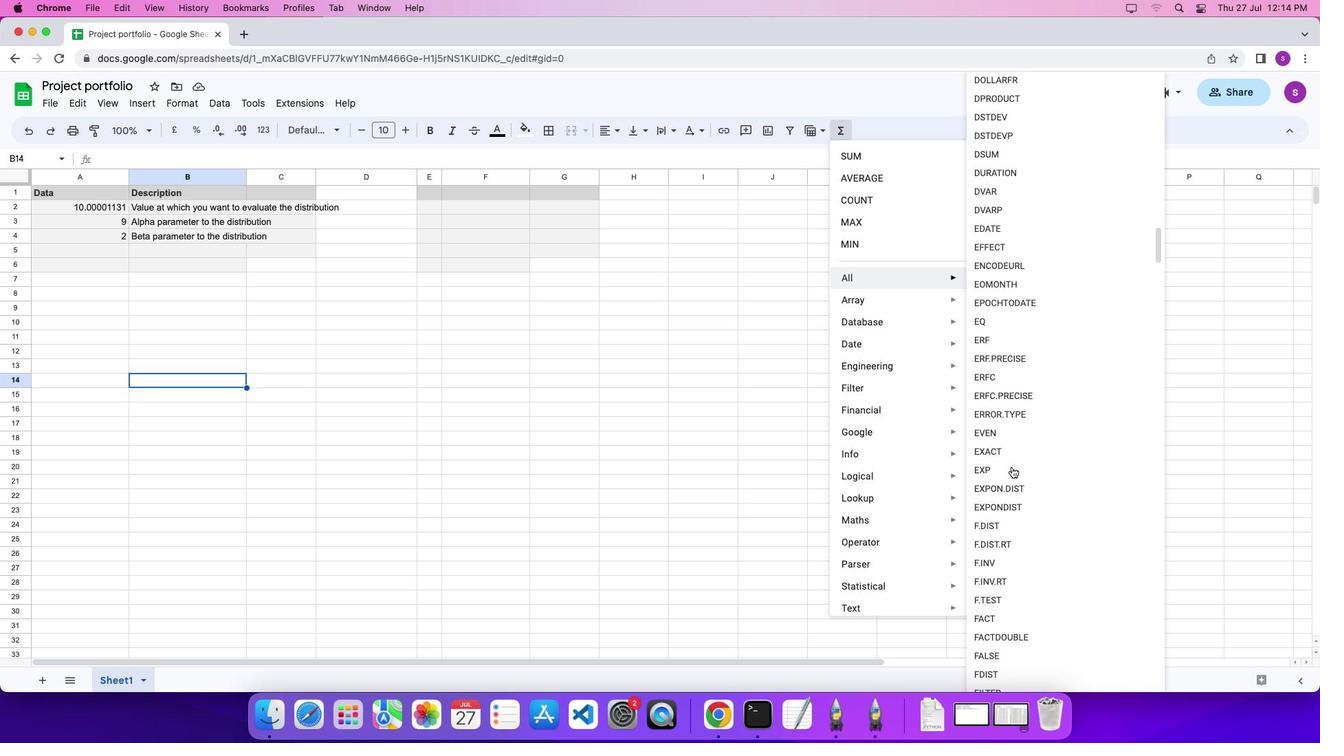 
Action: Mouse scrolled (1012, 466) with delta (0, 0)
Screenshot: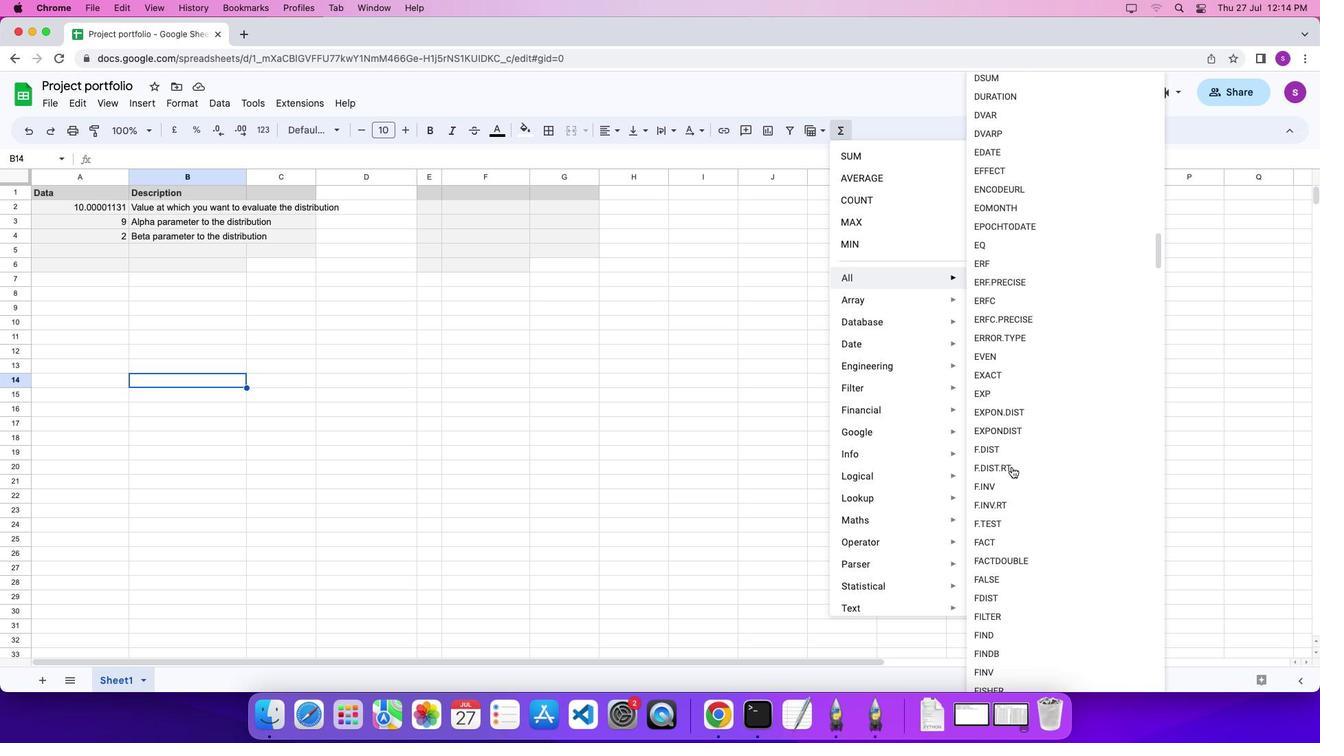 
Action: Mouse scrolled (1012, 466) with delta (0, -2)
Screenshot: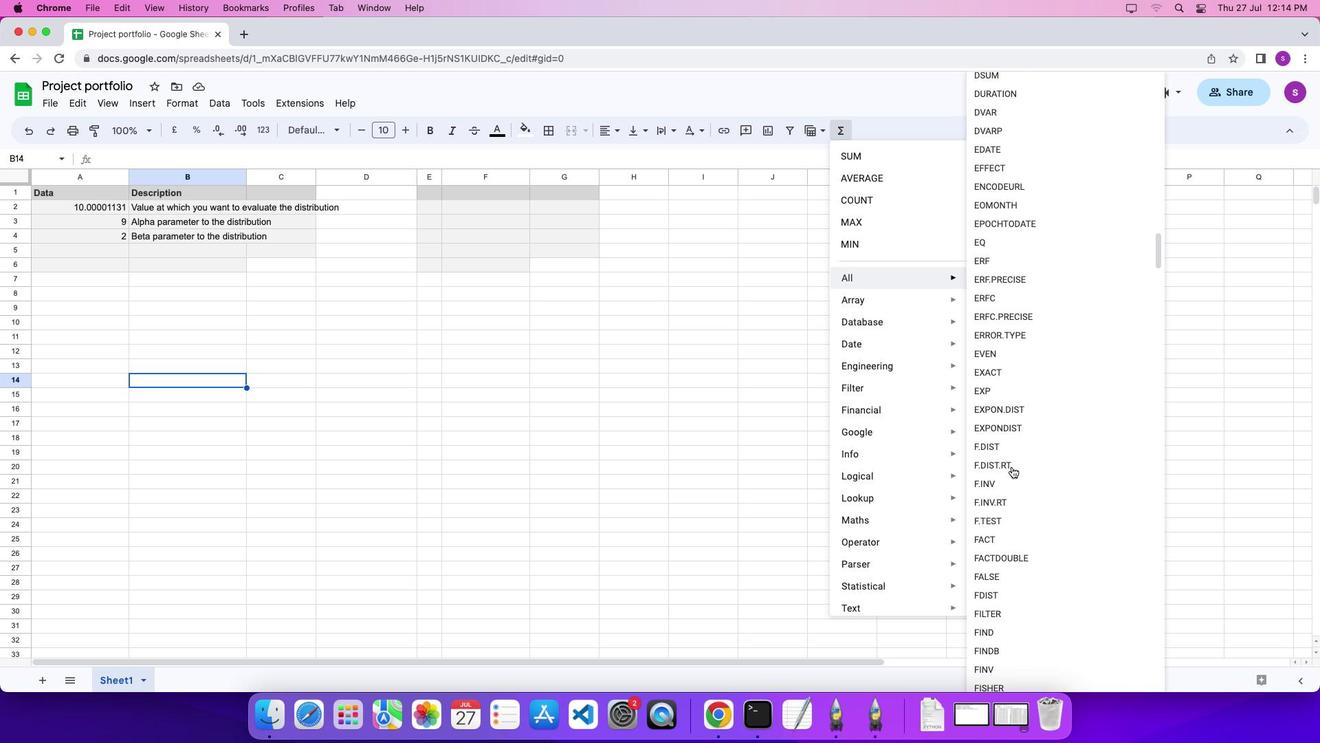 
Action: Mouse scrolled (1012, 466) with delta (0, -2)
Screenshot: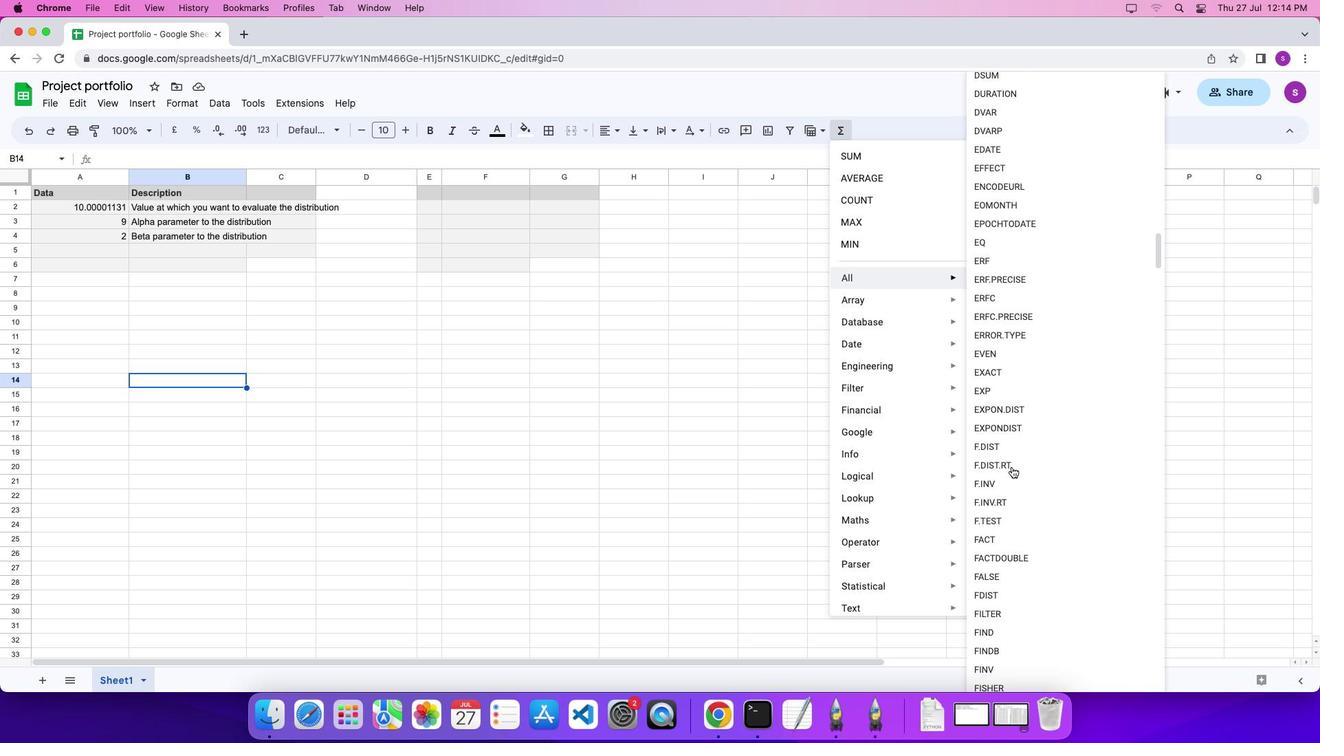 
Action: Mouse scrolled (1012, 466) with delta (0, 0)
Screenshot: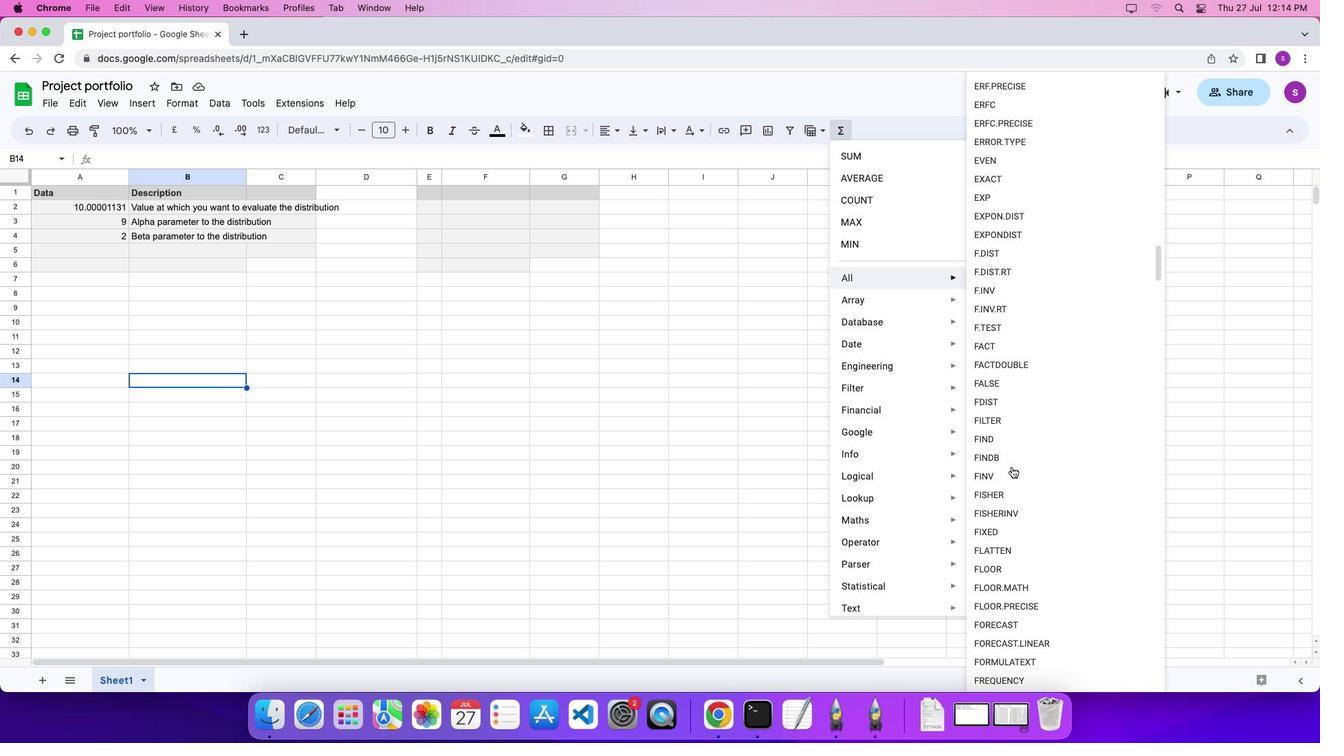 
Action: Mouse scrolled (1012, 466) with delta (0, 0)
Screenshot: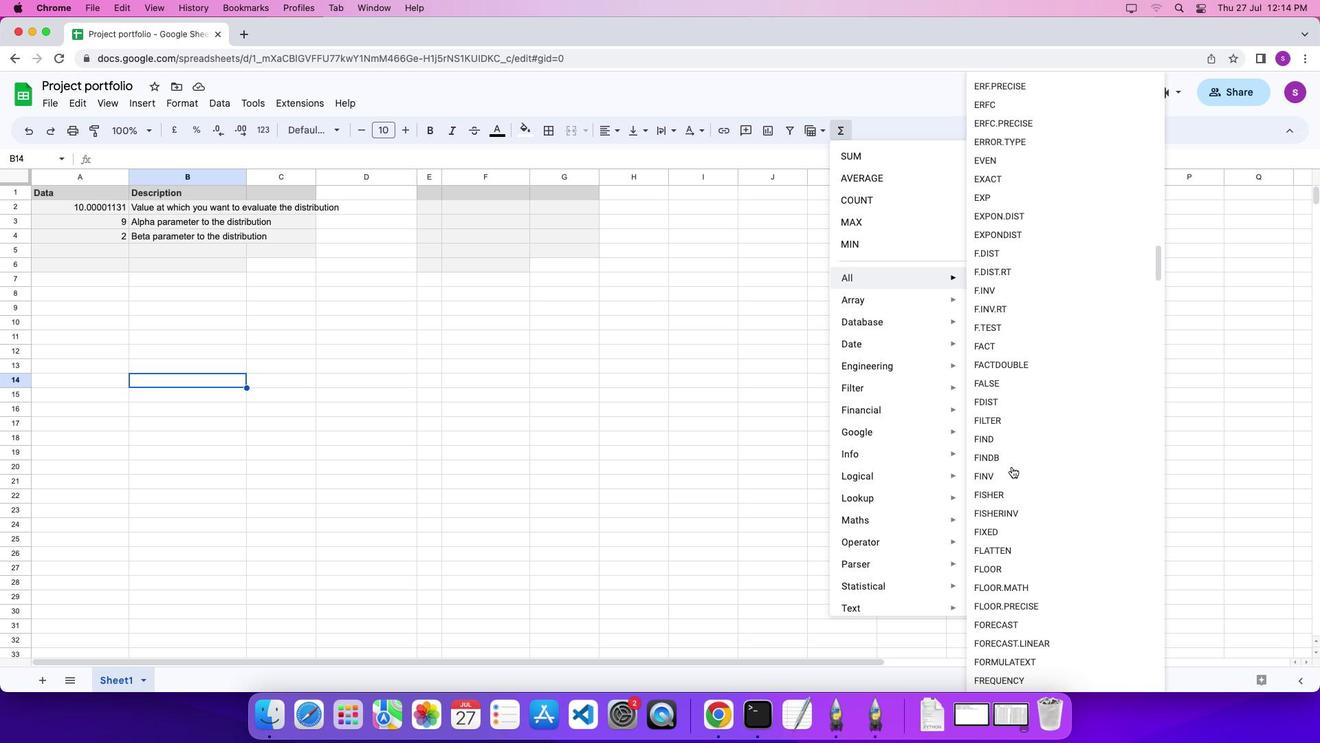 
Action: Mouse scrolled (1012, 466) with delta (0, -3)
Screenshot: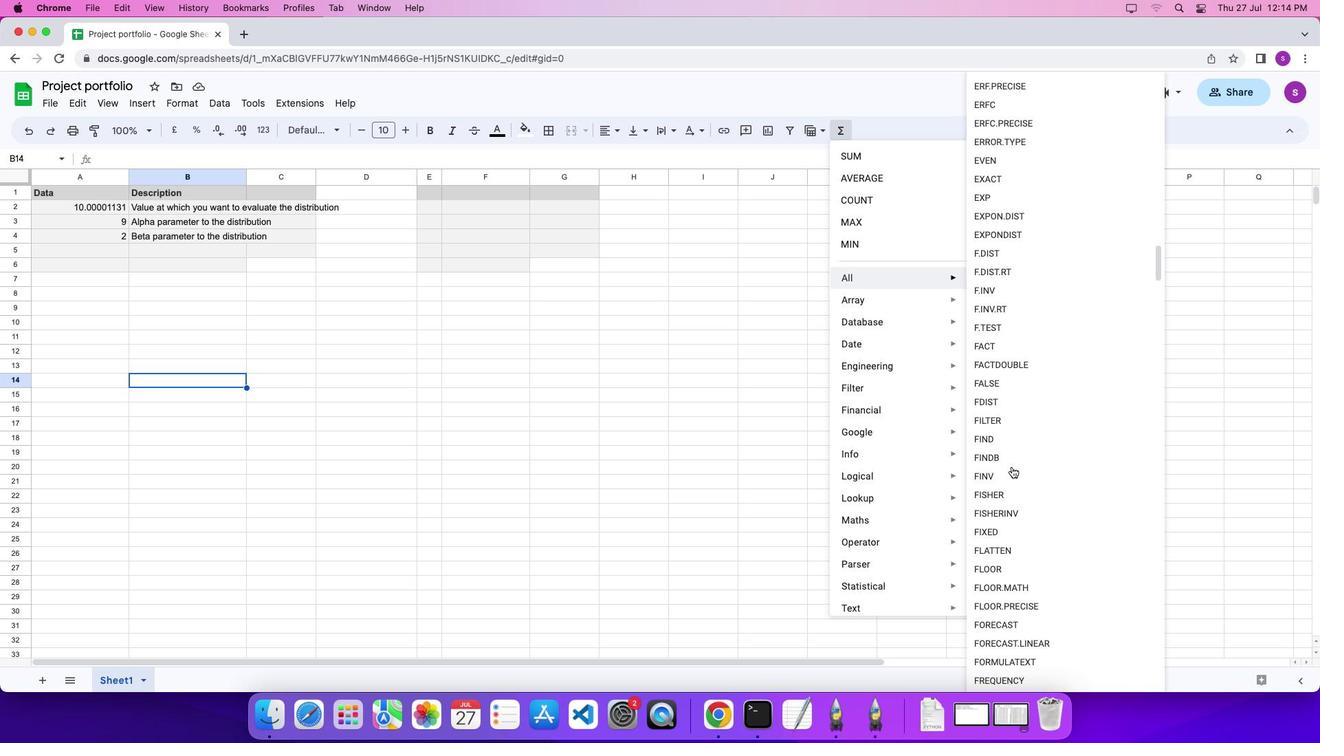 
Action: Mouse scrolled (1012, 466) with delta (0, 0)
Screenshot: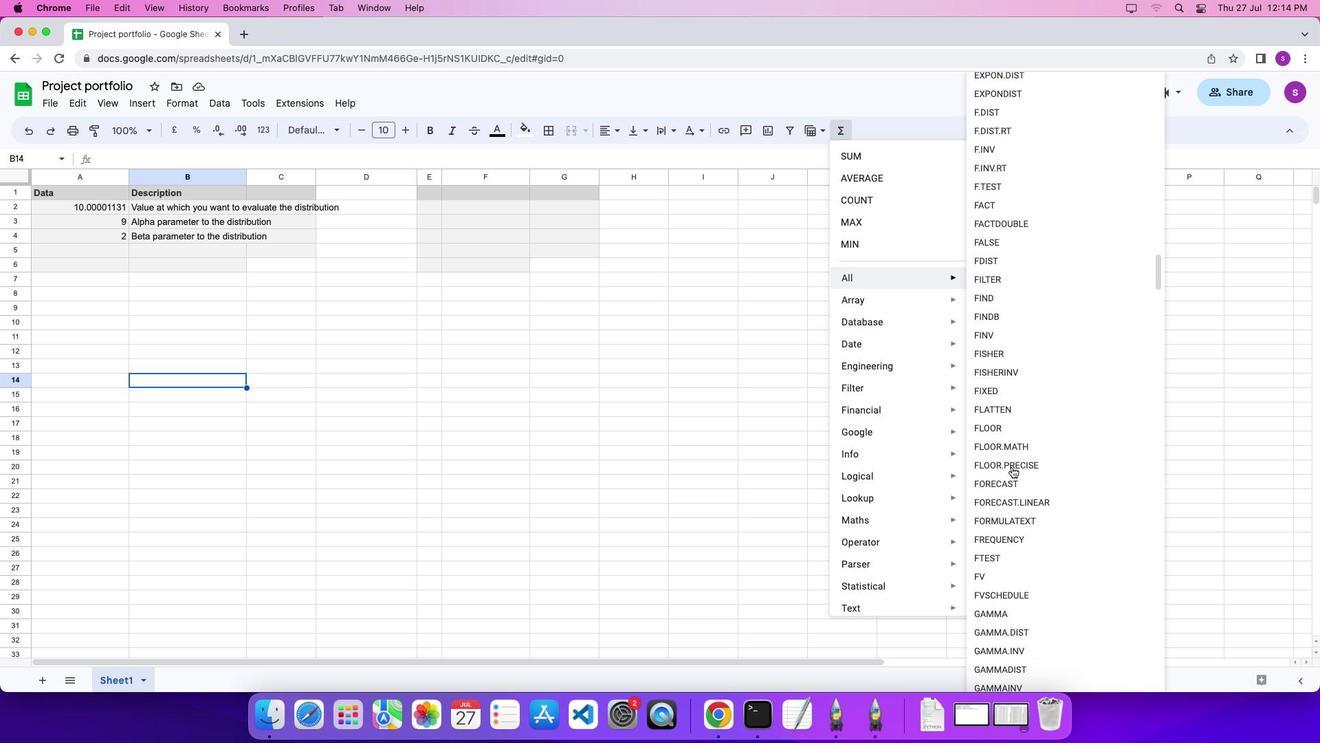 
Action: Mouse scrolled (1012, 466) with delta (0, 0)
Screenshot: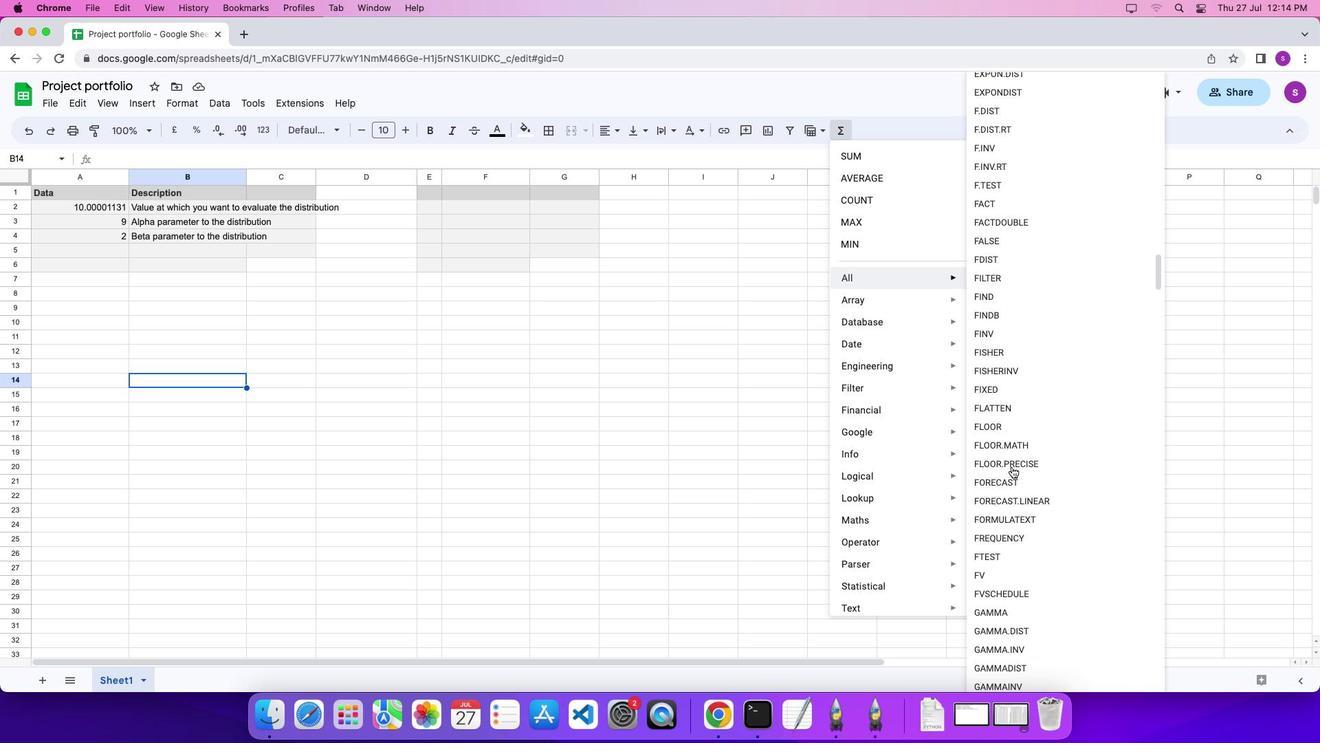 
Action: Mouse scrolled (1012, 466) with delta (0, -2)
Screenshot: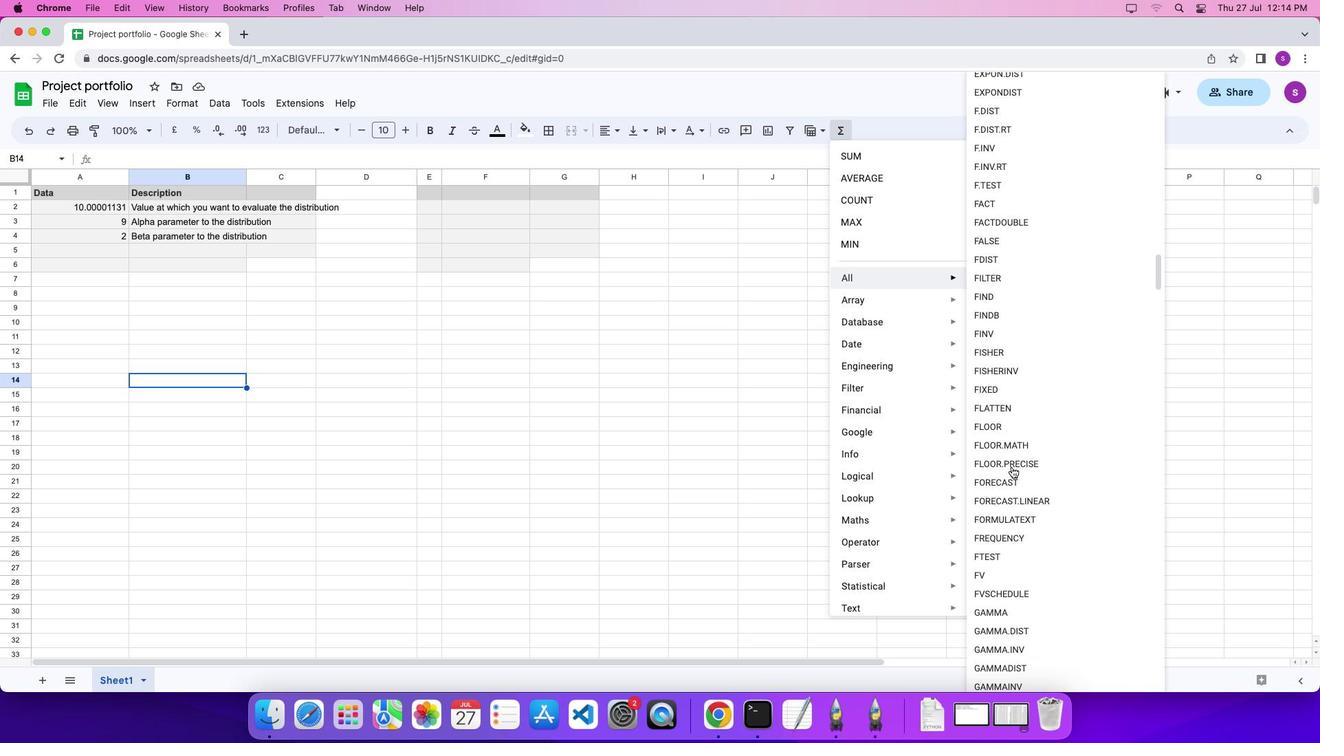
Action: Mouse scrolled (1012, 466) with delta (0, 0)
Screenshot: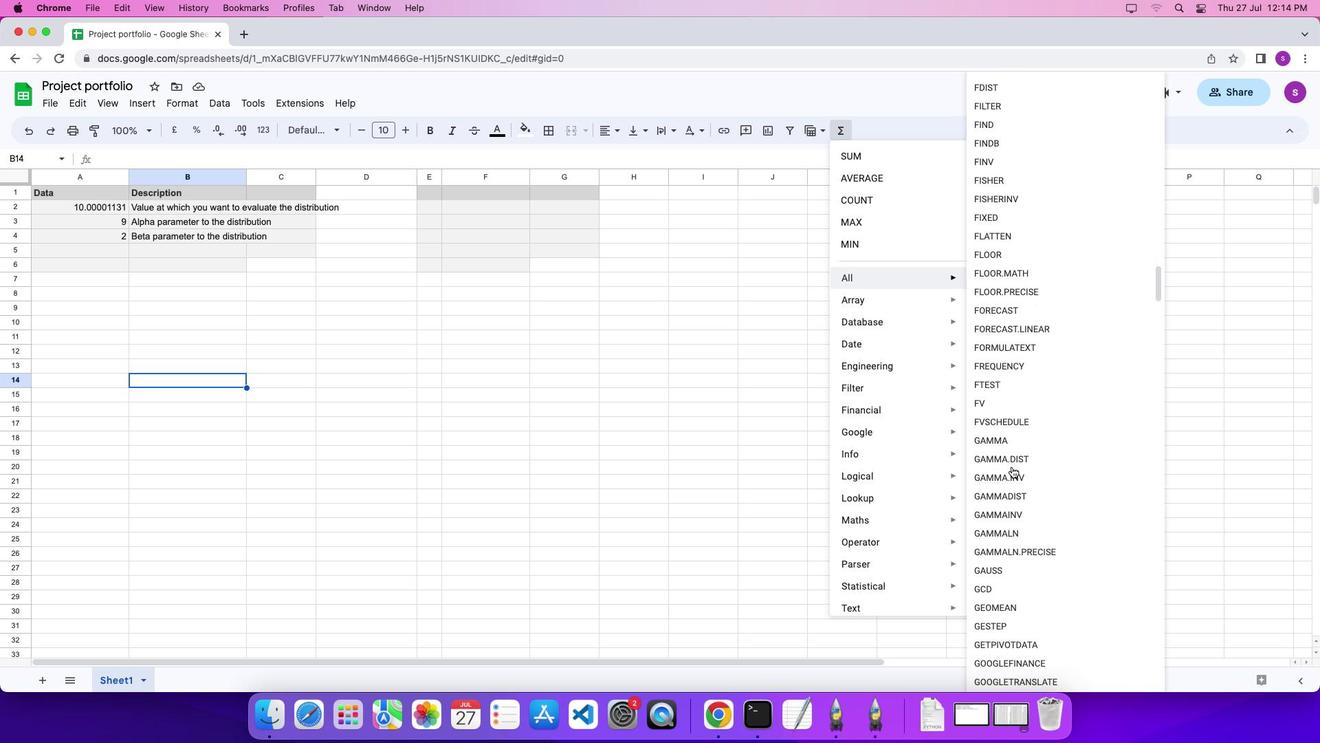 
Action: Mouse scrolled (1012, 466) with delta (0, 0)
Screenshot: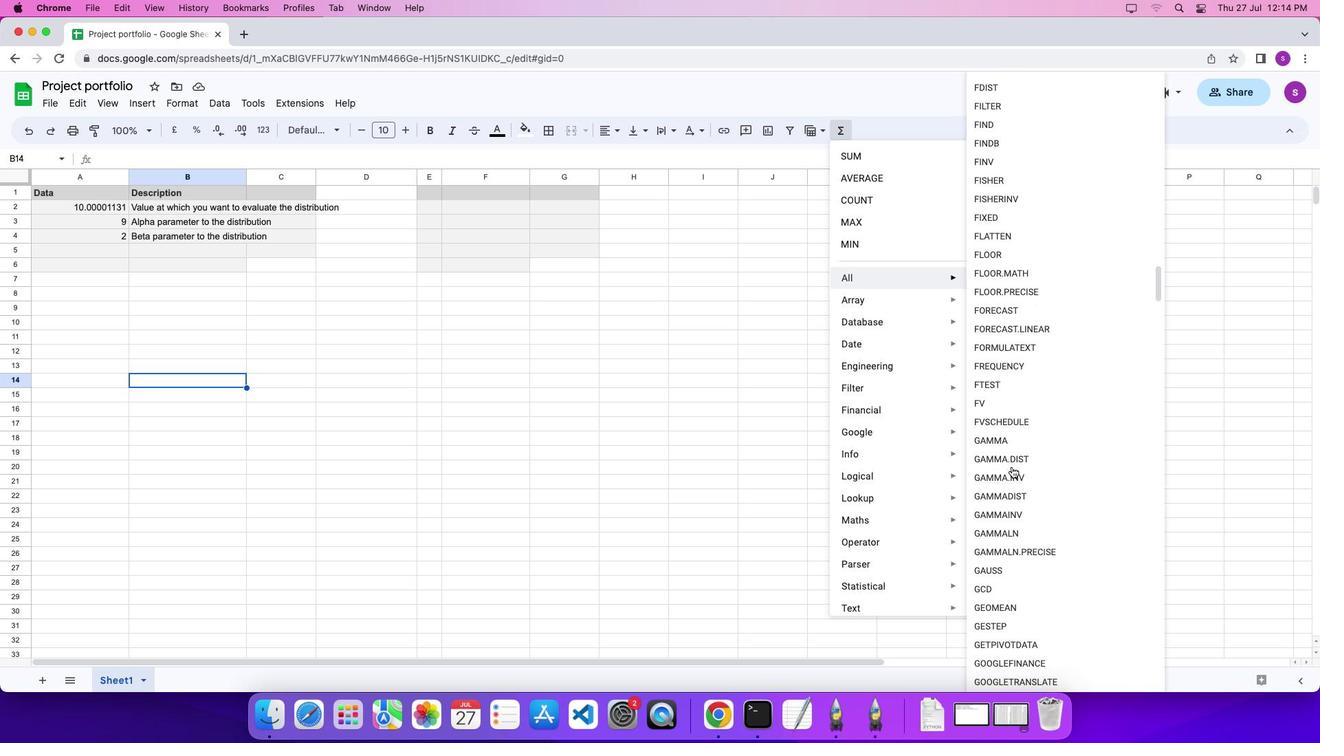 
Action: Mouse scrolled (1012, 466) with delta (0, -2)
Screenshot: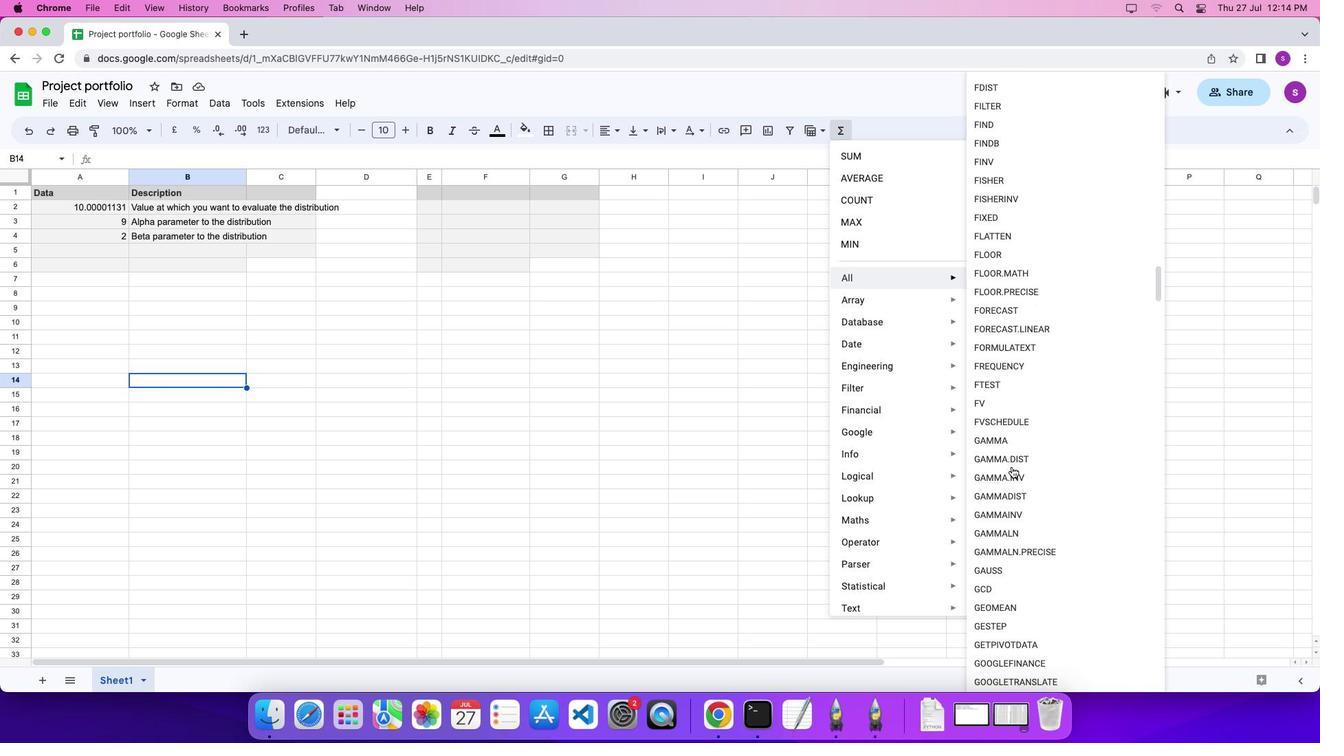 
Action: Mouse moved to (1035, 463)
Screenshot: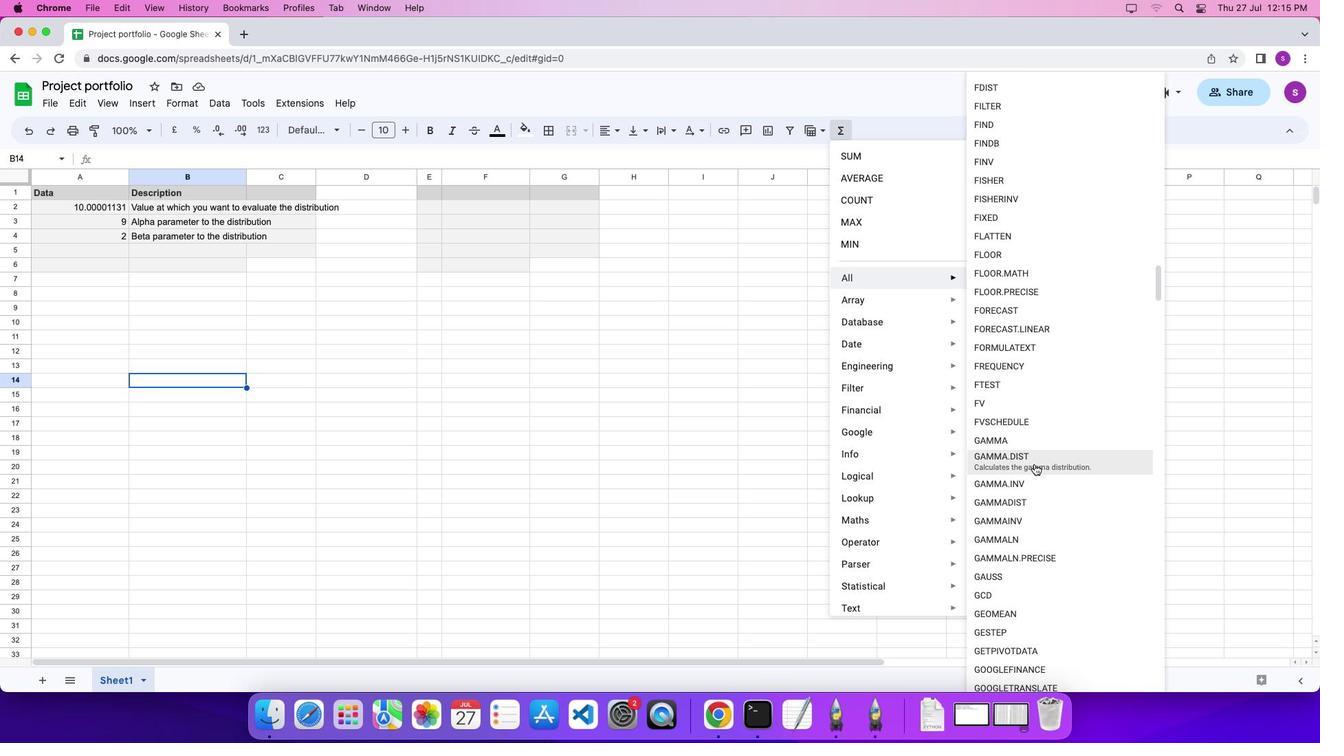 
Action: Mouse pressed left at (1035, 463)
Screenshot: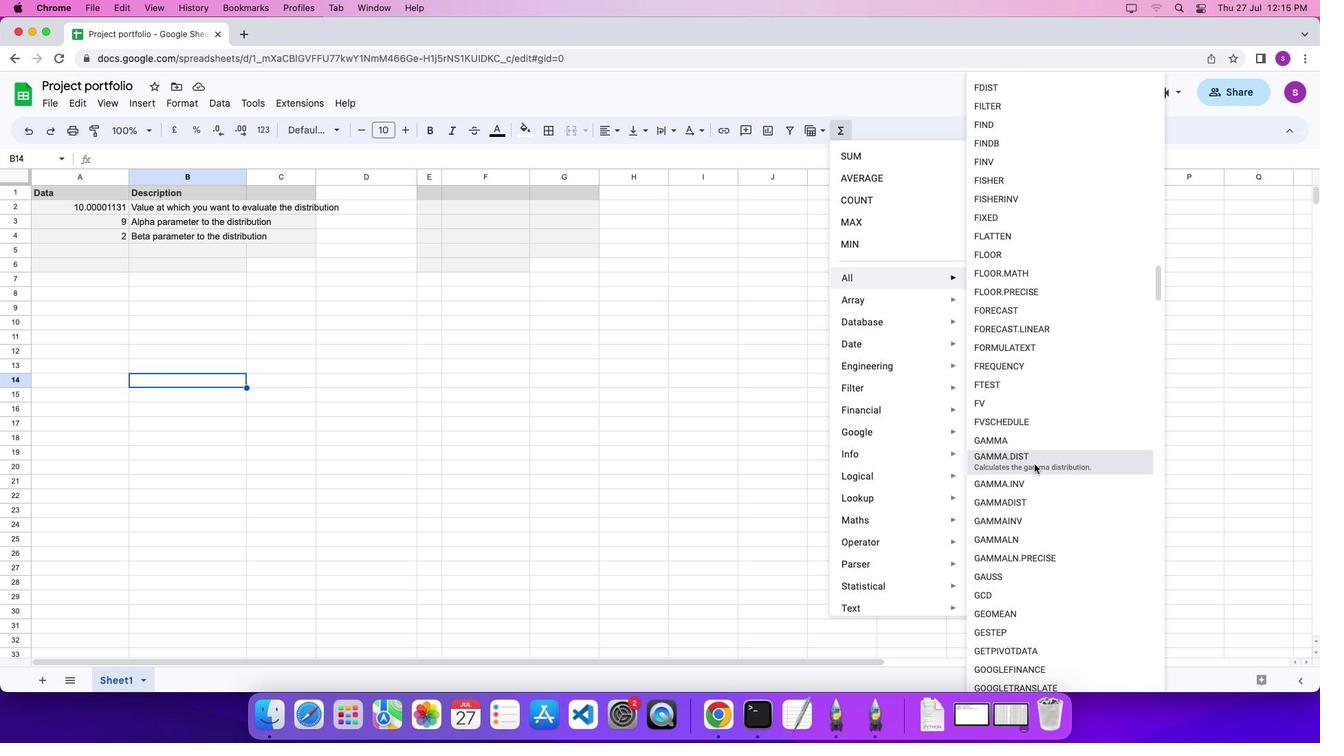 
Action: Mouse moved to (114, 206)
Screenshot: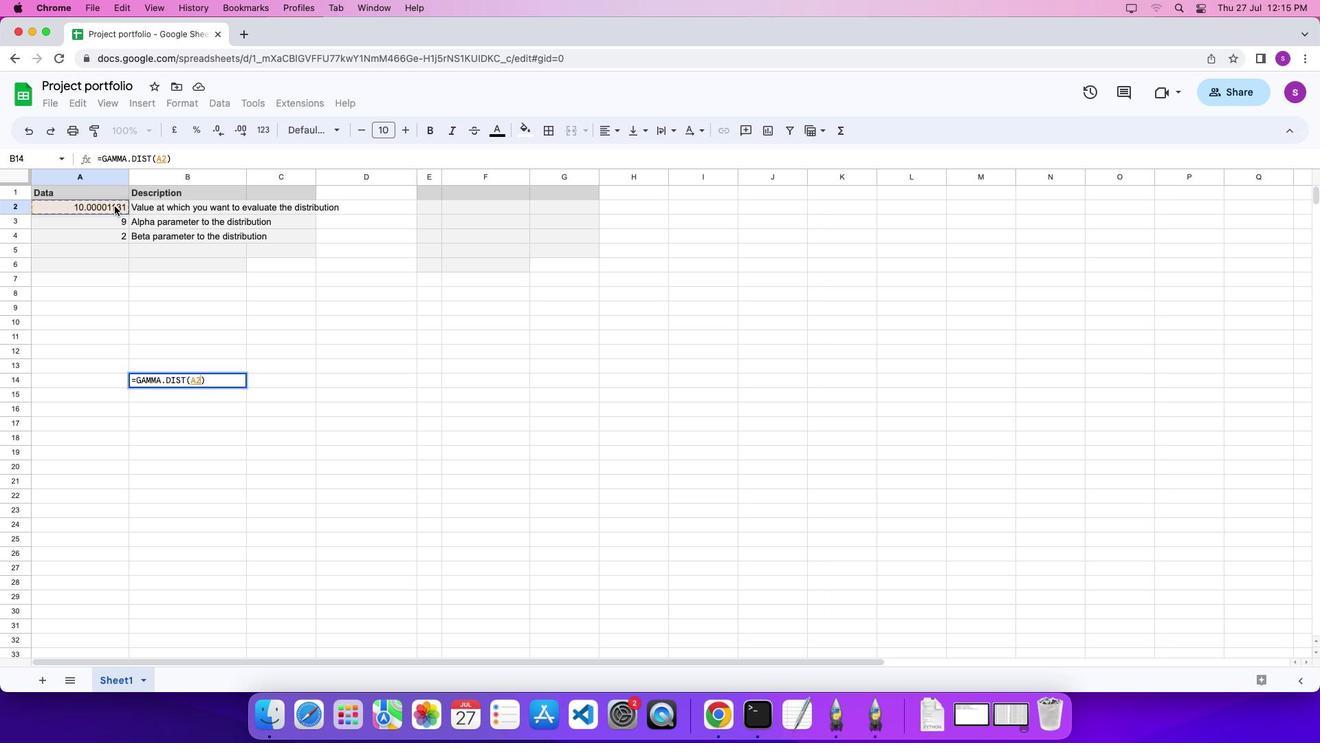 
Action: Mouse pressed left at (114, 206)
Screenshot: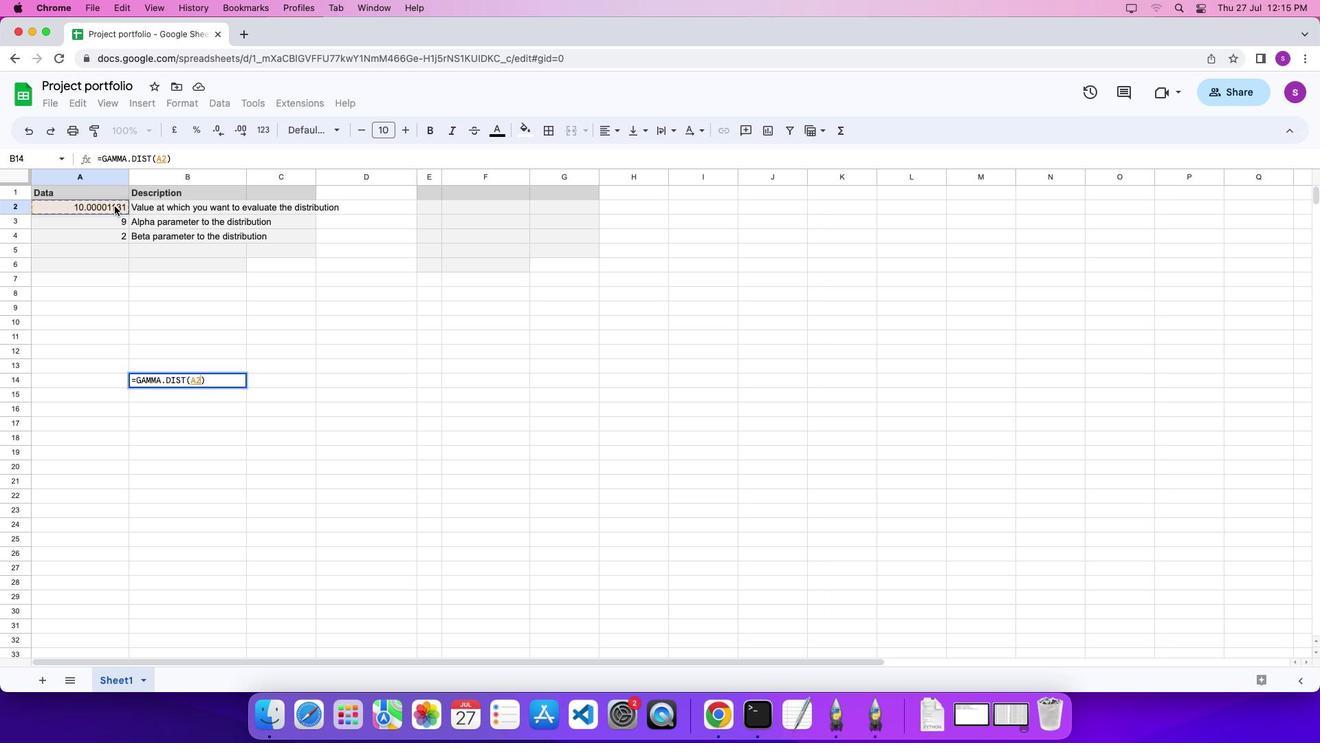 
Action: Mouse moved to (116, 206)
Screenshot: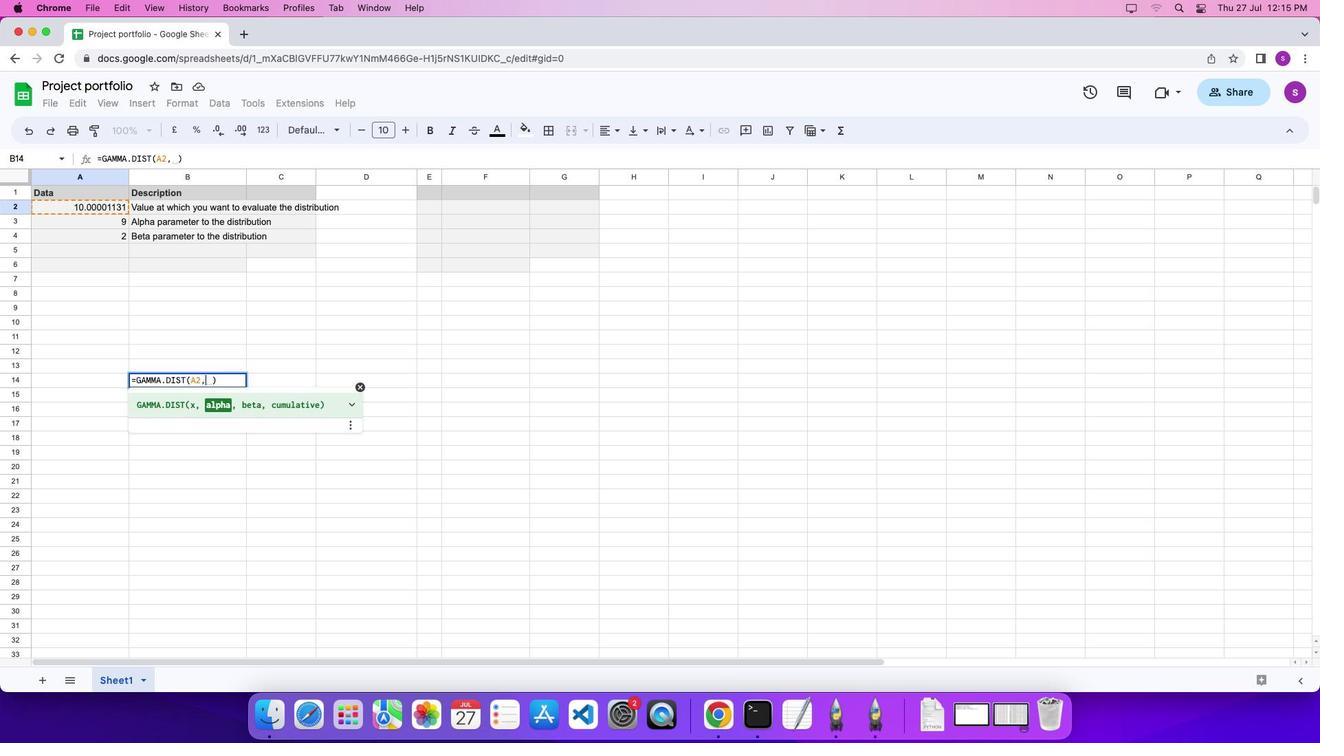 
Action: Key pressed ','
Screenshot: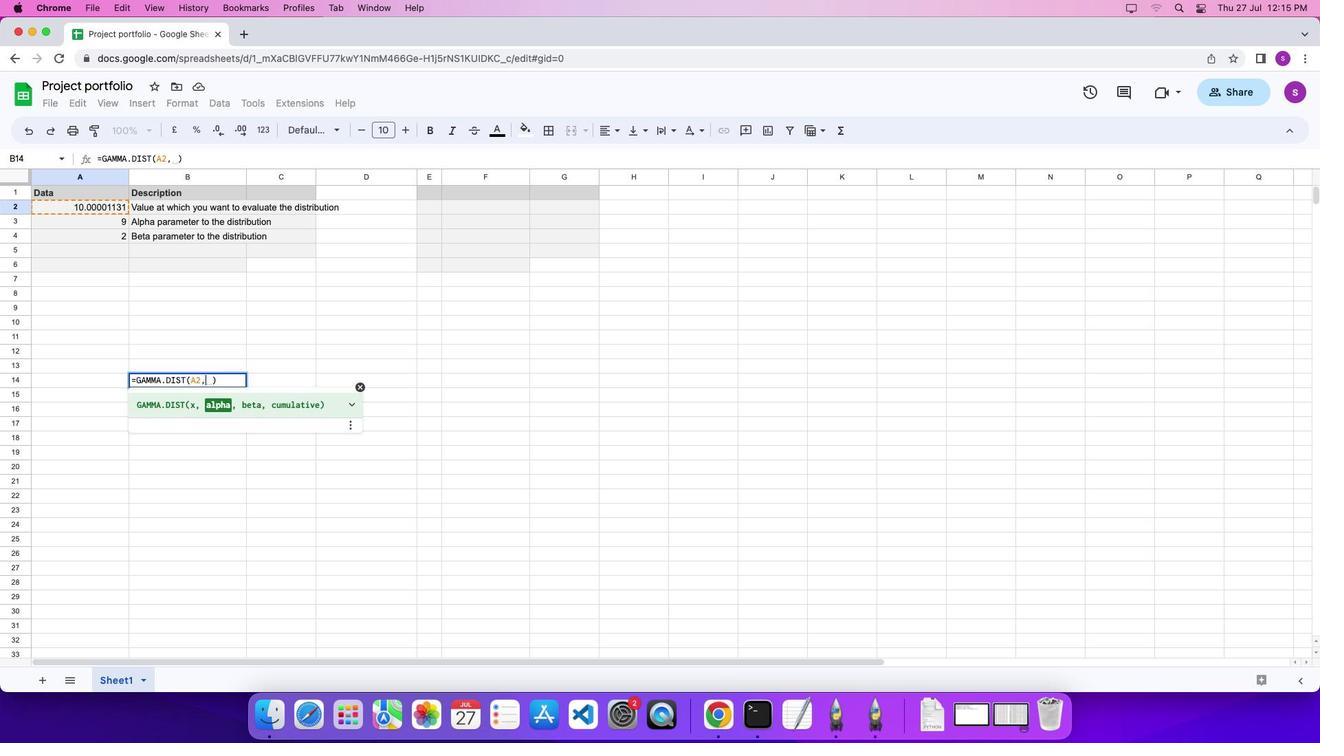 
Action: Mouse moved to (116, 224)
Screenshot: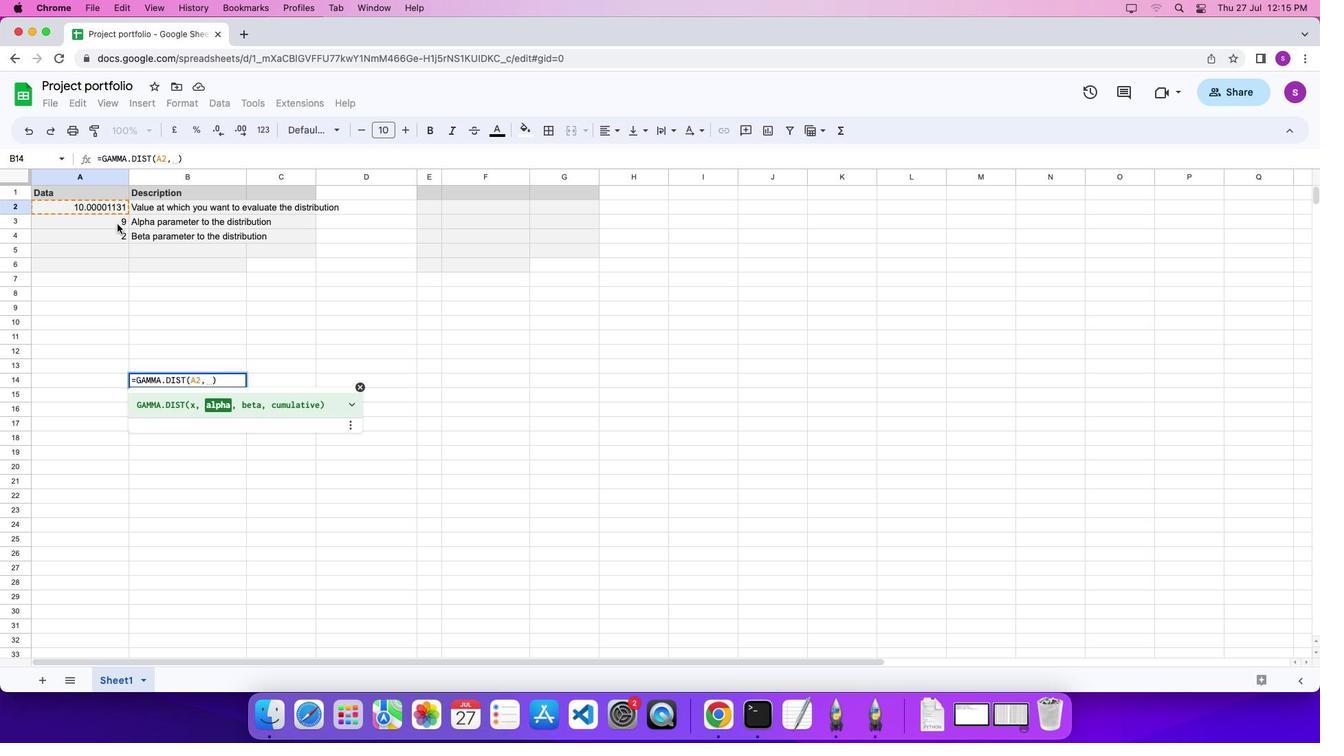
Action: Mouse pressed left at (116, 224)
Screenshot: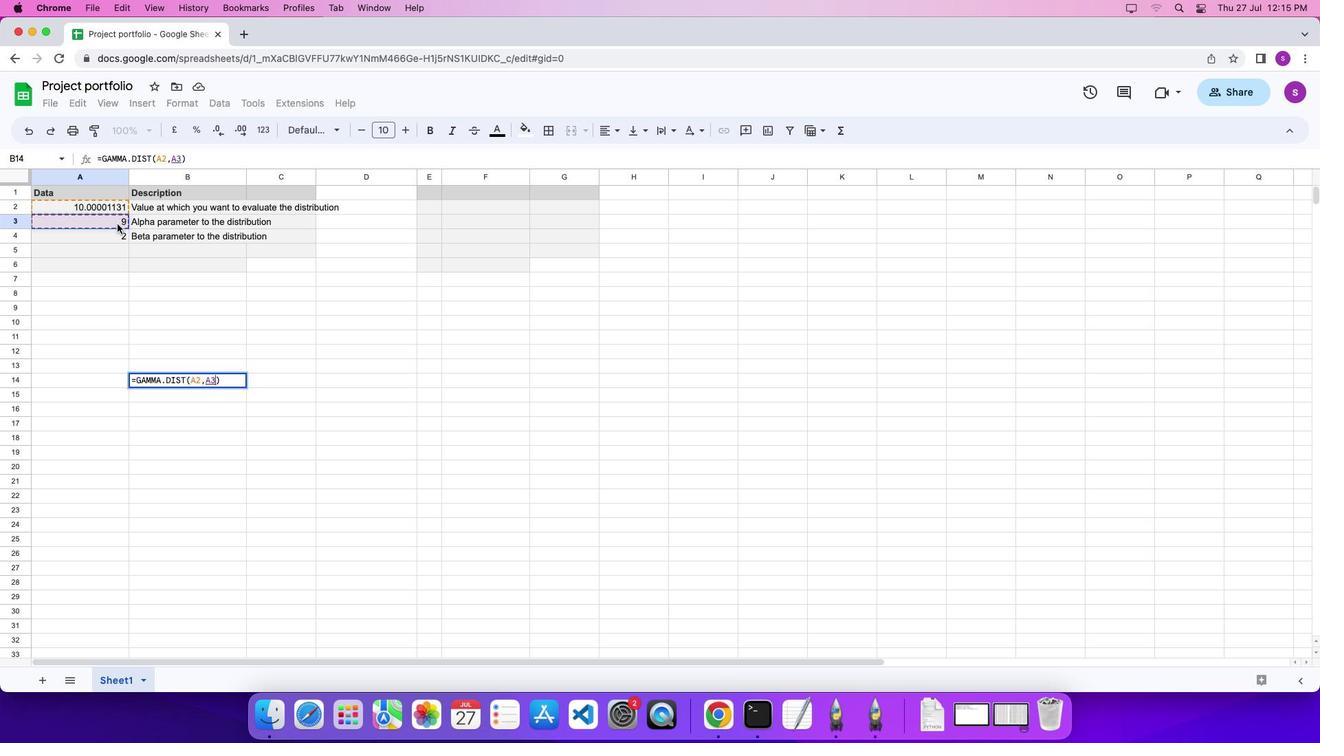 
Action: Key pressed ','
Screenshot: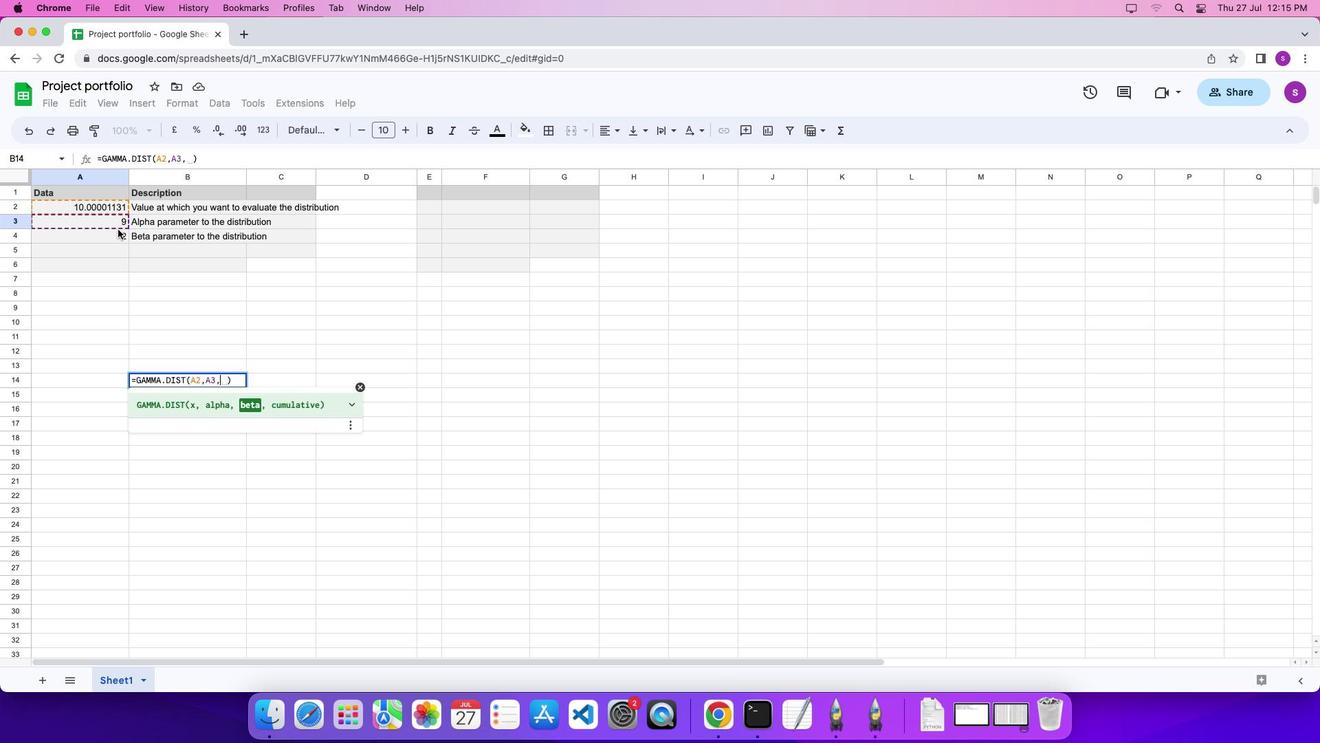 
Action: Mouse moved to (118, 234)
Screenshot: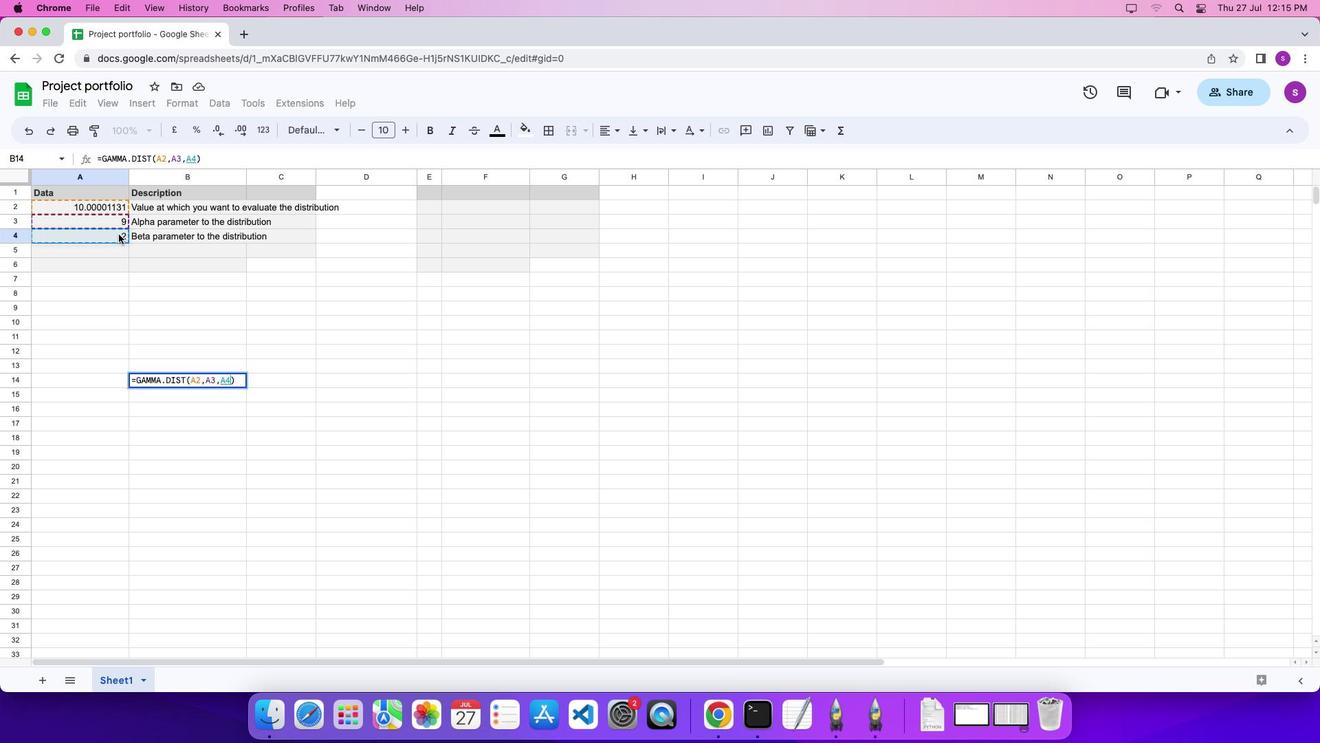 
Action: Mouse pressed left at (118, 234)
Screenshot: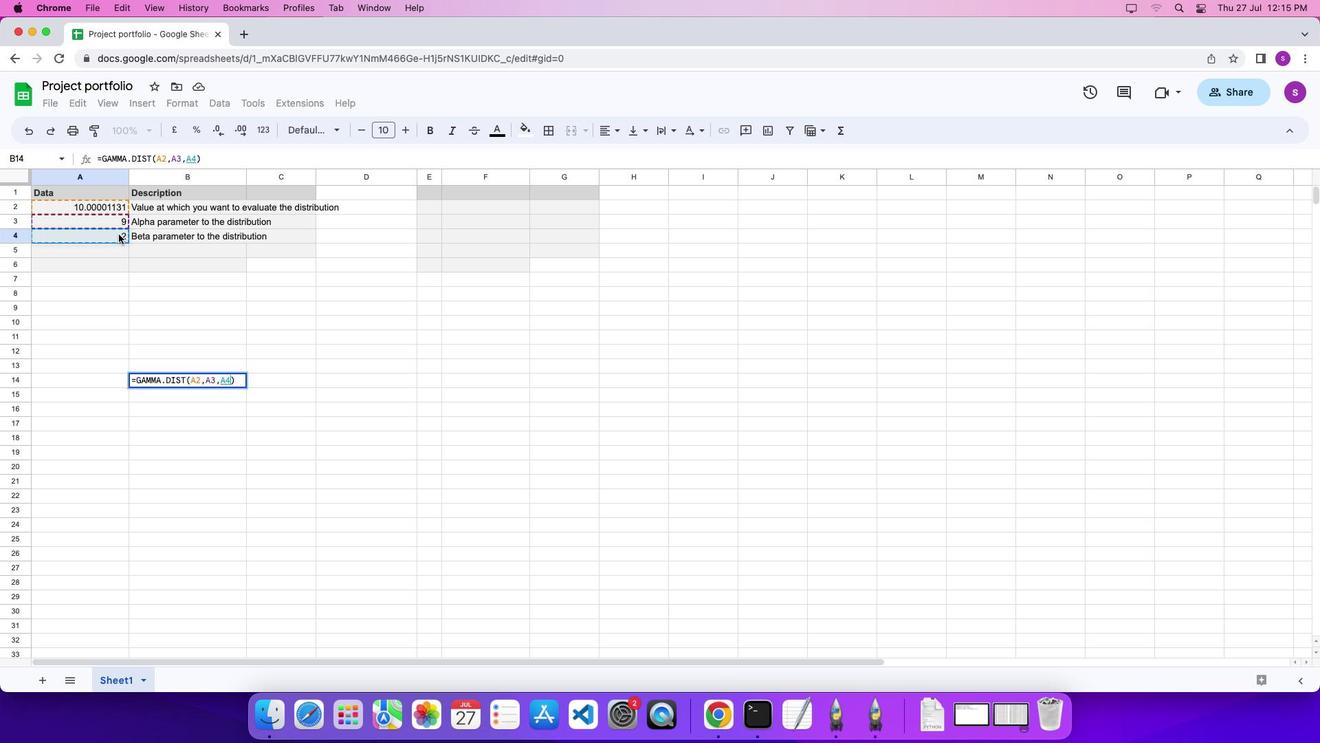 
Action: Mouse moved to (118, 234)
Screenshot: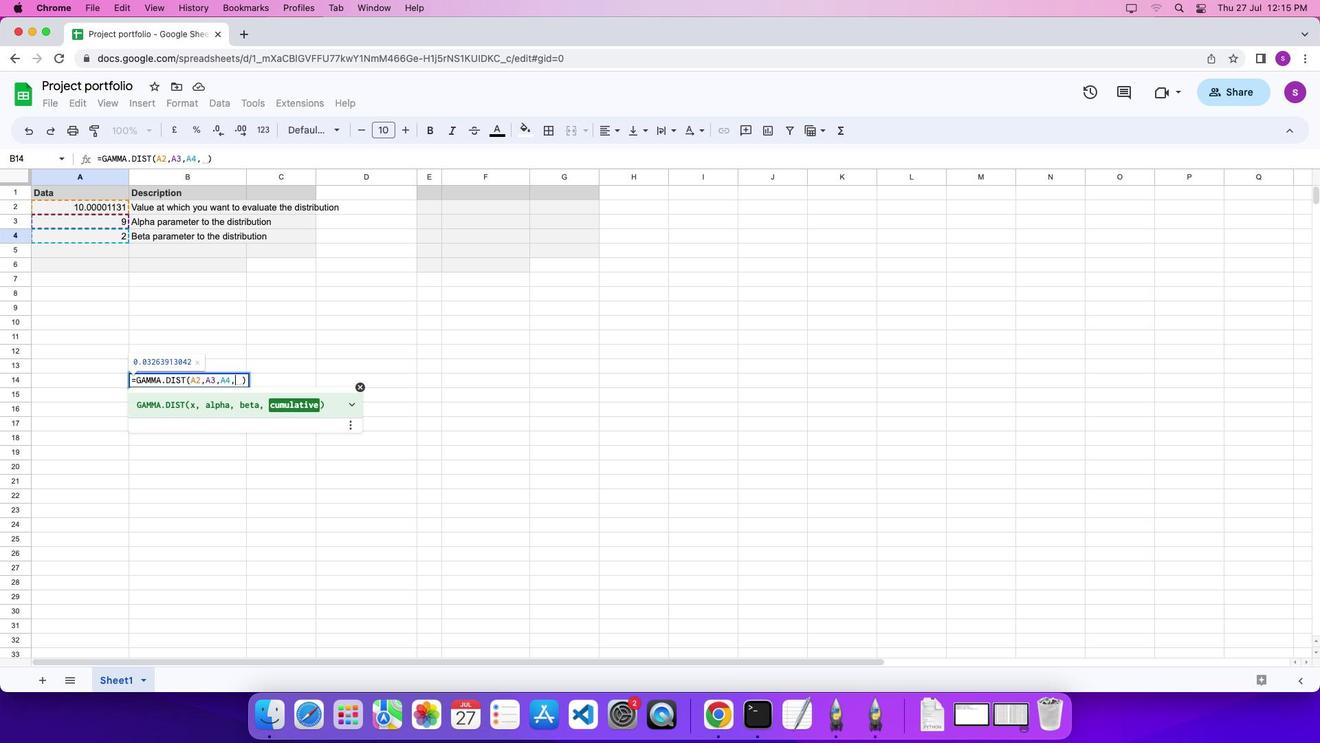 
Action: Key pressed ','
Screenshot: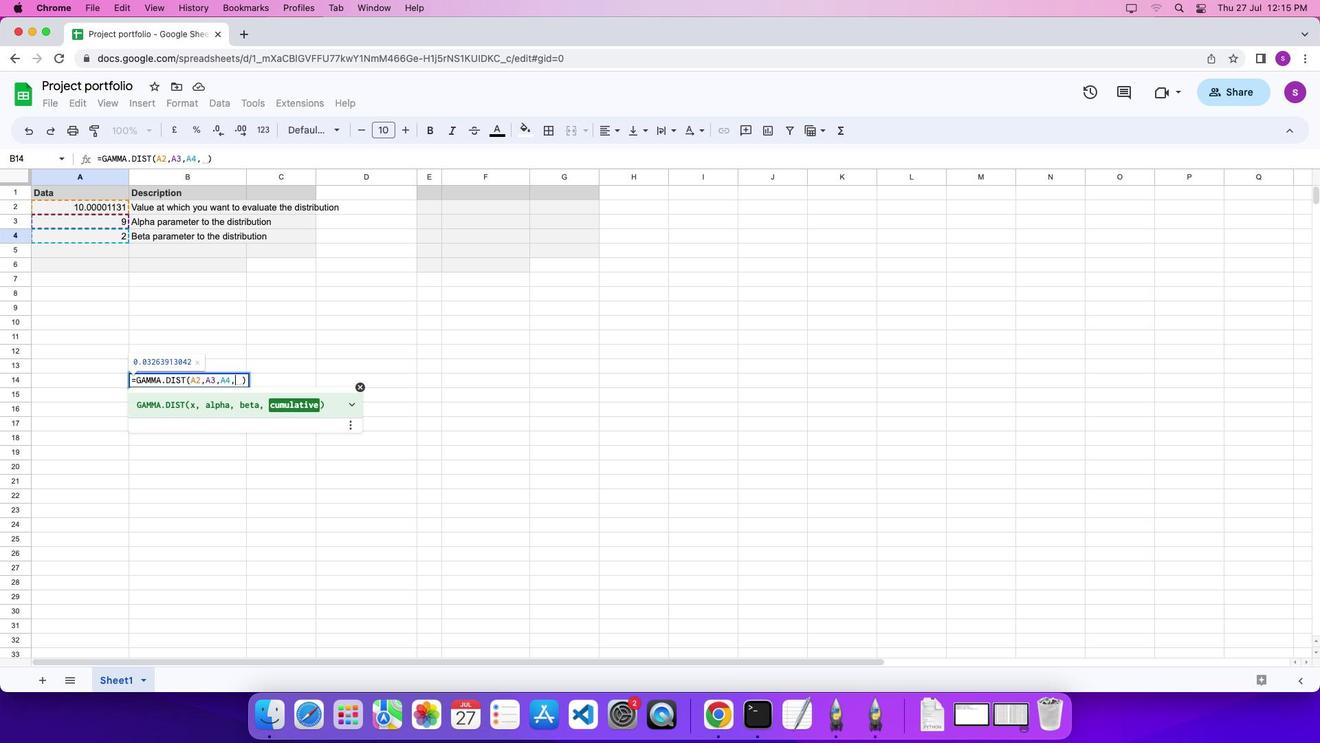 
Action: Mouse moved to (123, 237)
Screenshot: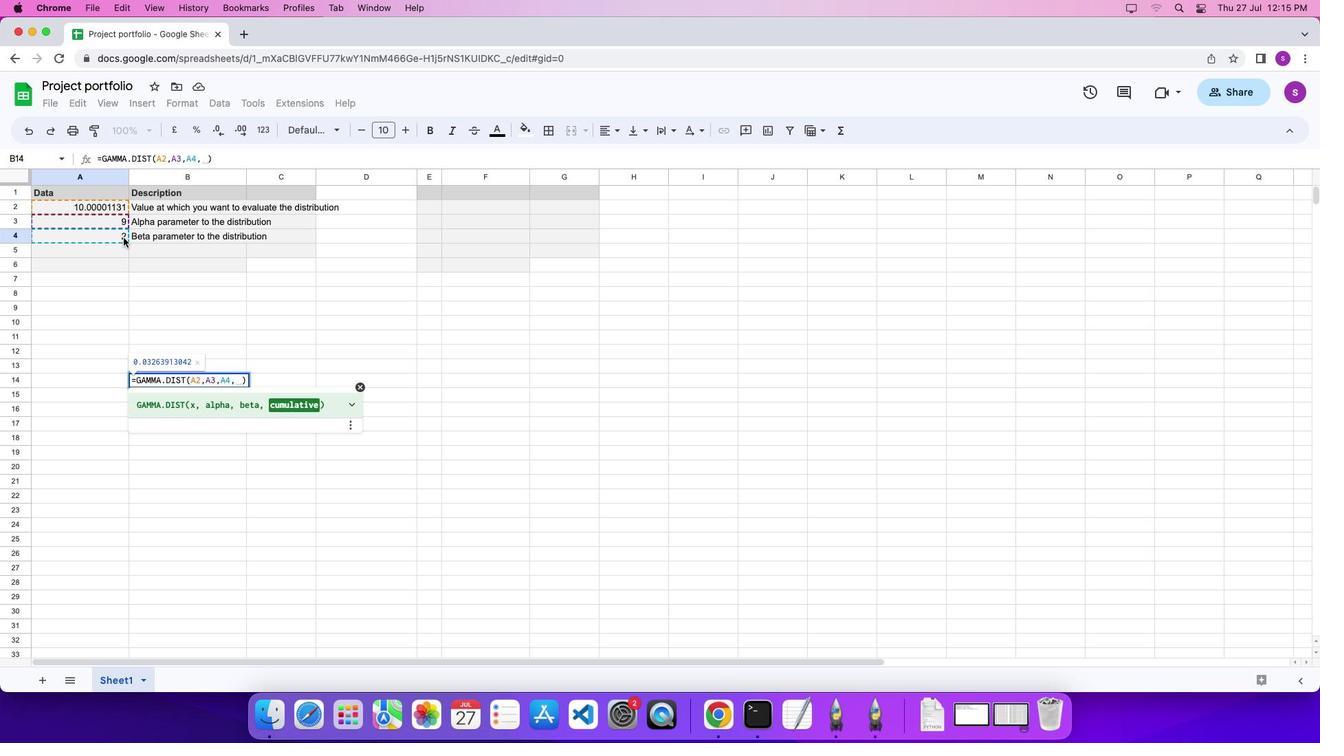 
Action: Key pressed Key.shift'F''A''L''S''E''\x03'
Screenshot: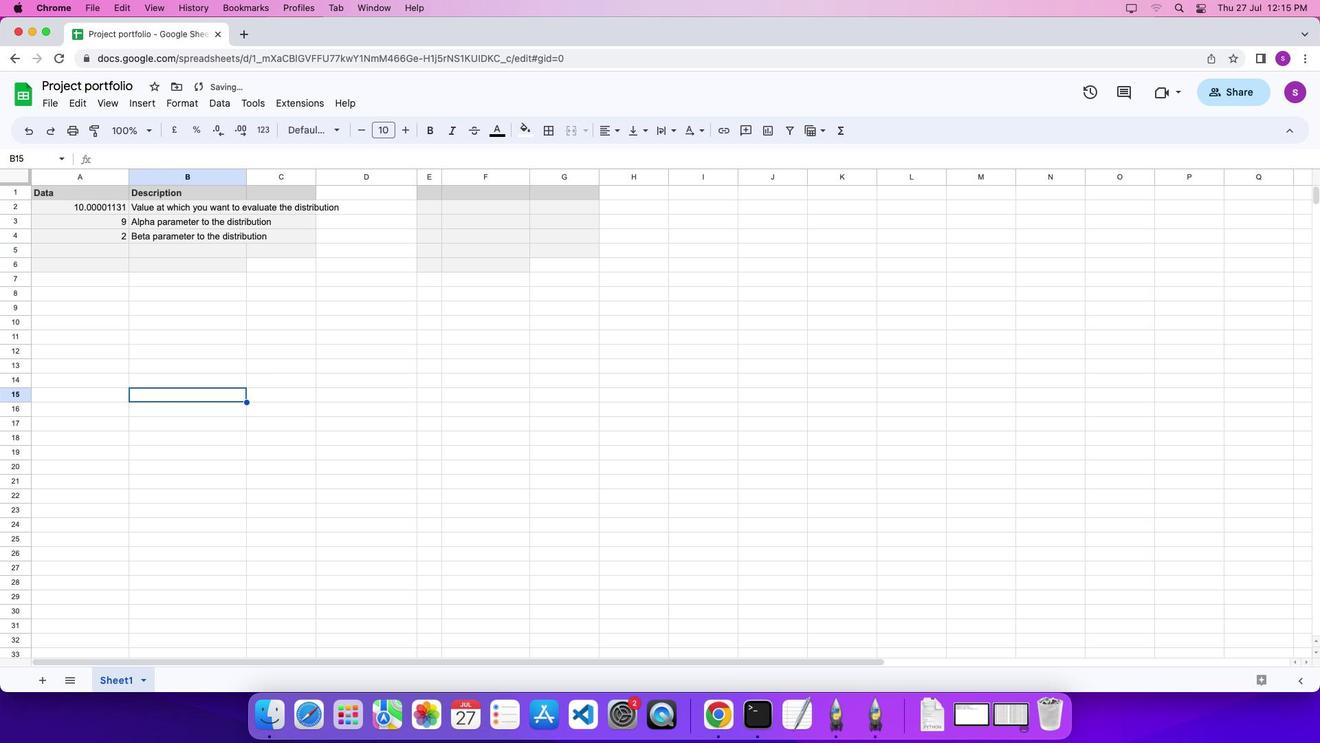 
